 Task: Add an event with the title Second Team Building Workshop: Innovation and Creativity, date ''2023/10/08'', time 9:15 AM to 11:15 AMand add a description: Participants will learn the importance of active listening in effective communication. They will explore techniques for improving listening skills, such as maintaining eye.Select event color  Peacock . Add location for the event as: Addis Ababa, Ethiopia, logged in from the account softage.8@softage.netand send the event invitation to softage.3@softage.net and softage.4@softage.net. Set a reminder for the event Weekly on Sunday
Action: Mouse moved to (43, 92)
Screenshot: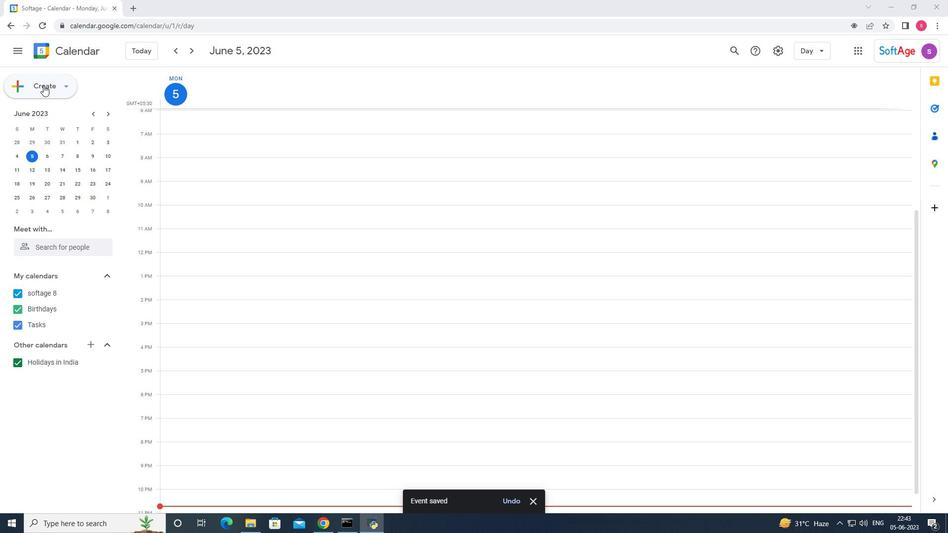 
Action: Mouse pressed left at (43, 92)
Screenshot: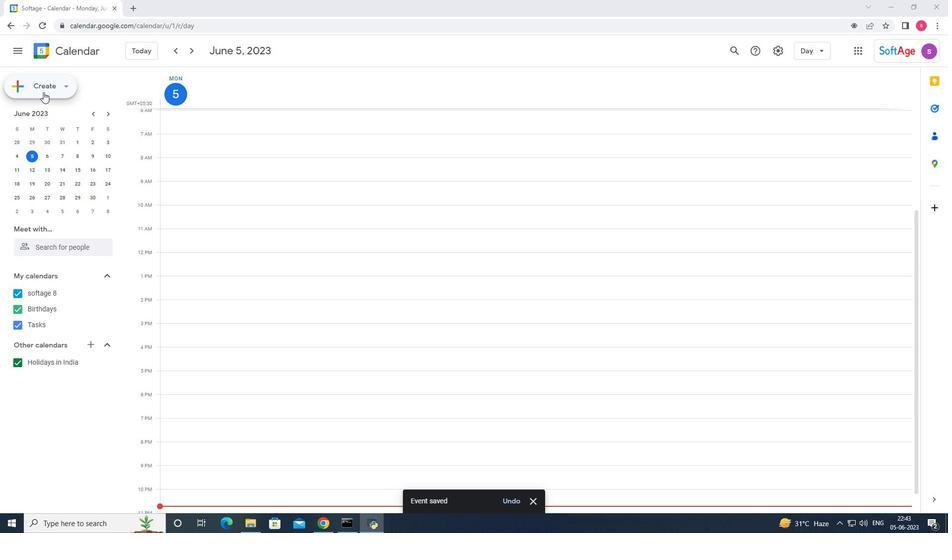 
Action: Mouse moved to (51, 112)
Screenshot: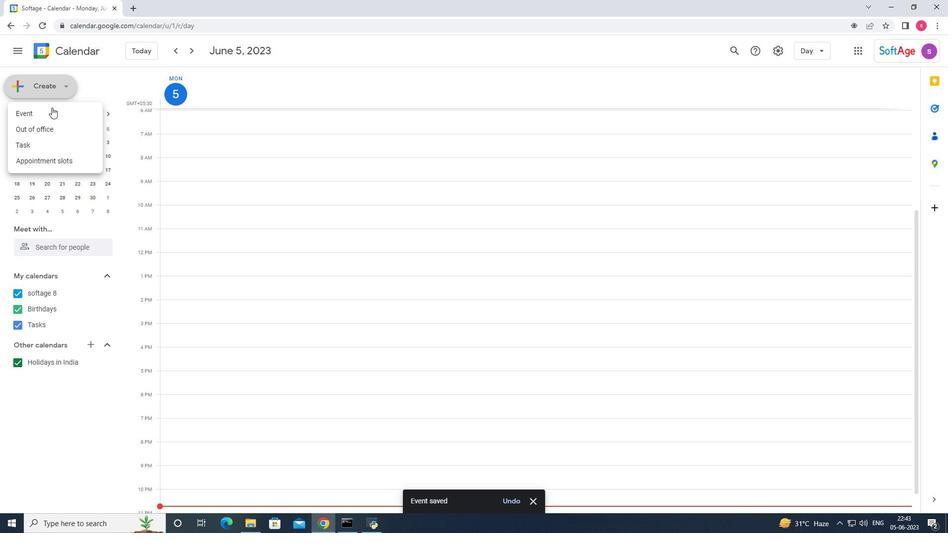 
Action: Mouse pressed left at (51, 112)
Screenshot: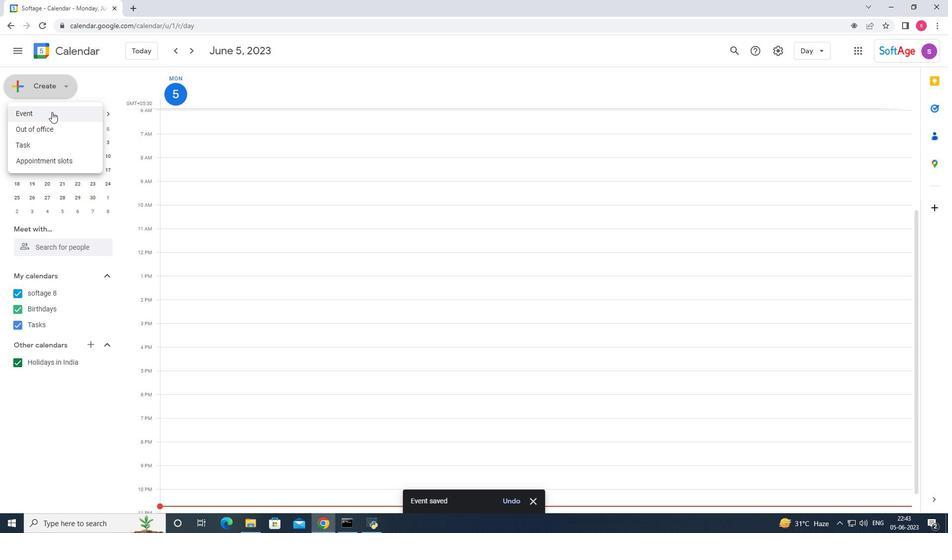
Action: Mouse moved to (542, 477)
Screenshot: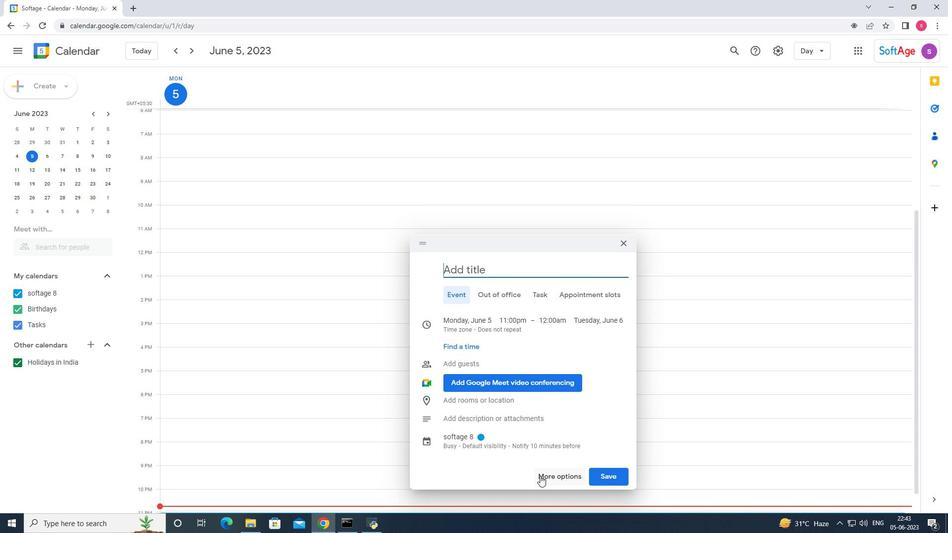 
Action: Mouse pressed left at (542, 477)
Screenshot: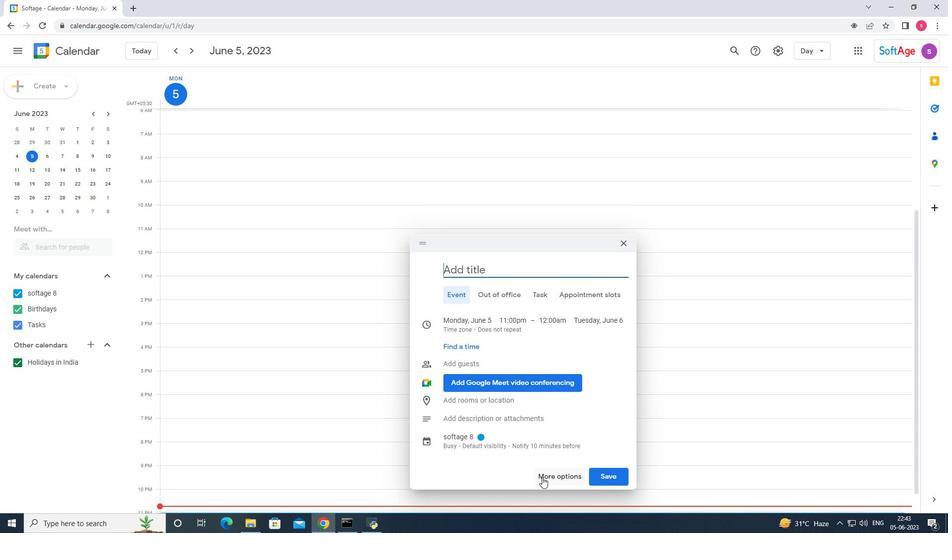 
Action: Mouse moved to (160, 59)
Screenshot: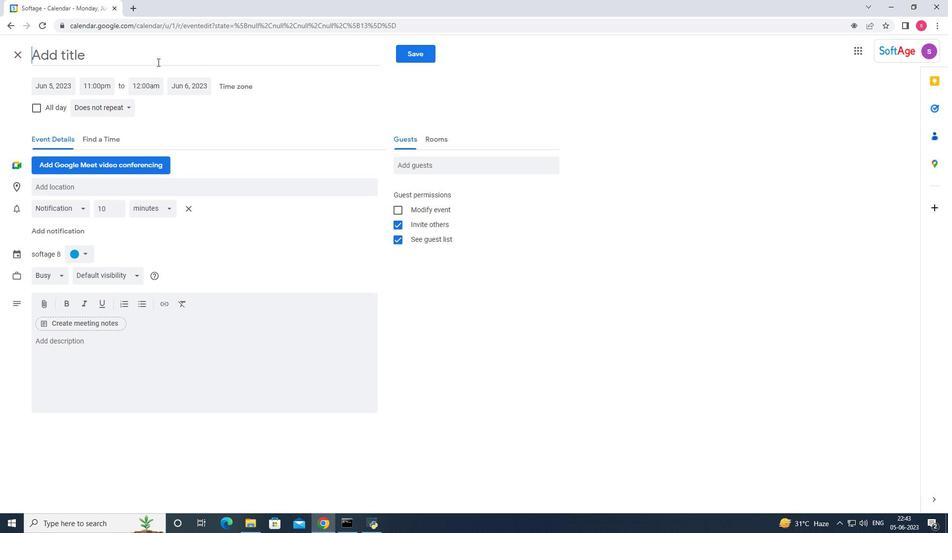 
Action: Mouse pressed left at (160, 59)
Screenshot: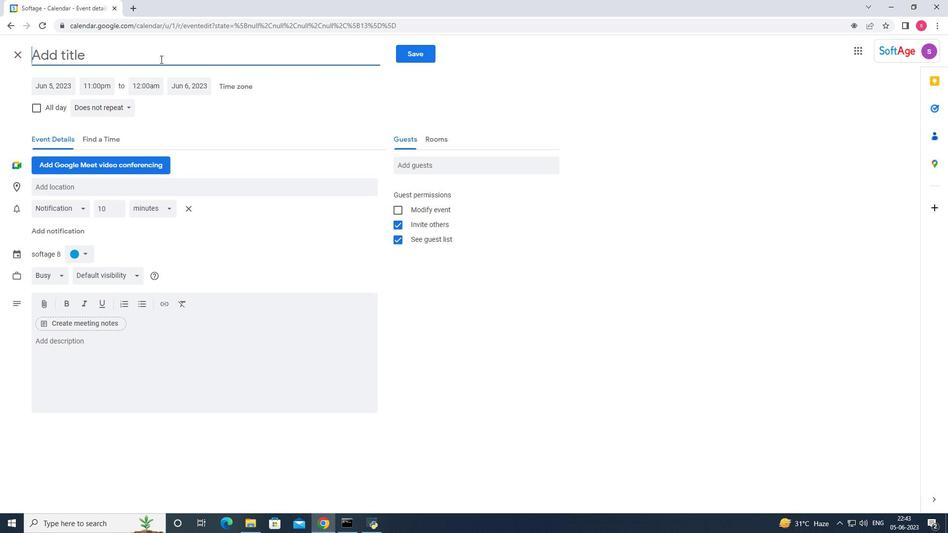 
Action: Key pressed <Key.shift>Second<Key.space><Key.shift>TE<Key.backspace>eam<Key.space><Key.shift>Building<Key.space><Key.shift><Key.shift><Key.shift>Workshop<Key.shift>:<Key.space><Key.shift>Innovation<Key.space>an<Key.space><Key.shift>Creativity<Key.space>
Screenshot: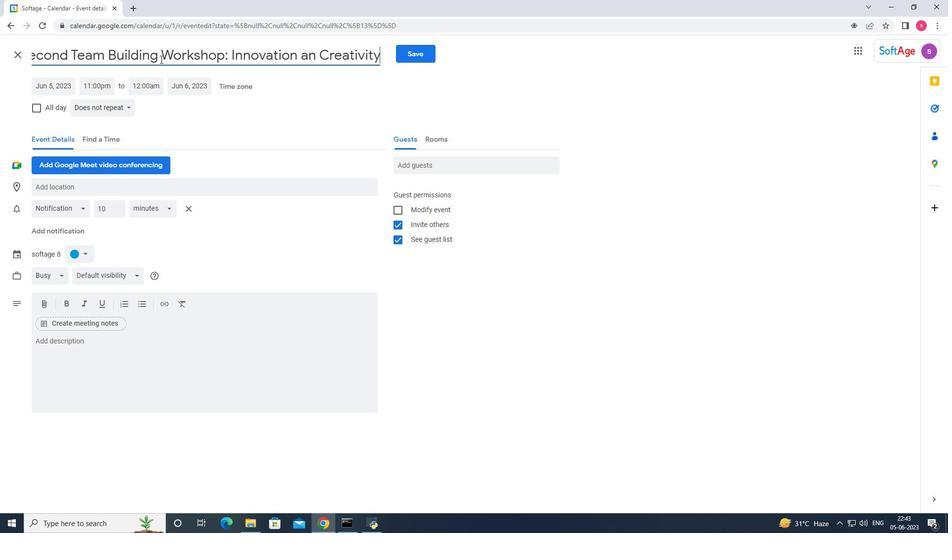 
Action: Mouse moved to (58, 85)
Screenshot: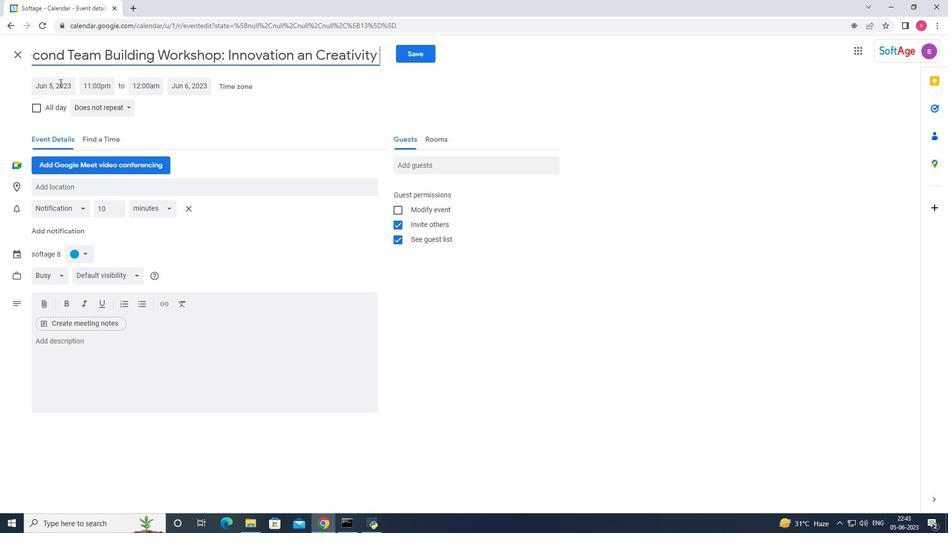 
Action: Mouse pressed left at (58, 85)
Screenshot: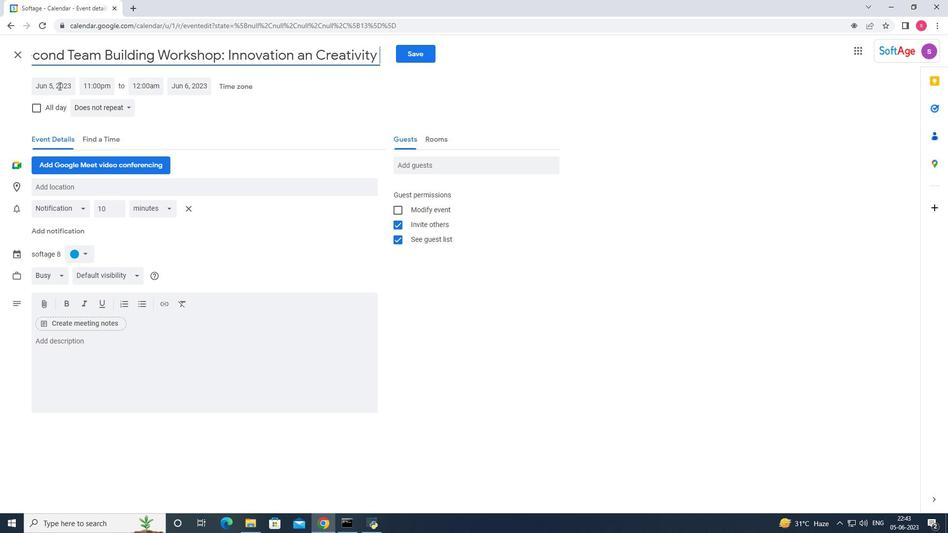 
Action: Mouse moved to (153, 105)
Screenshot: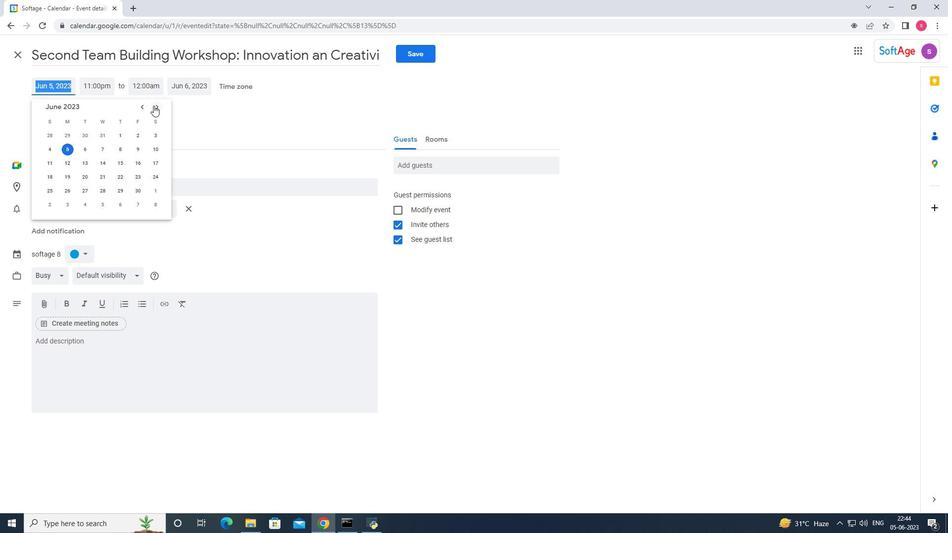
Action: Mouse pressed left at (153, 105)
Screenshot: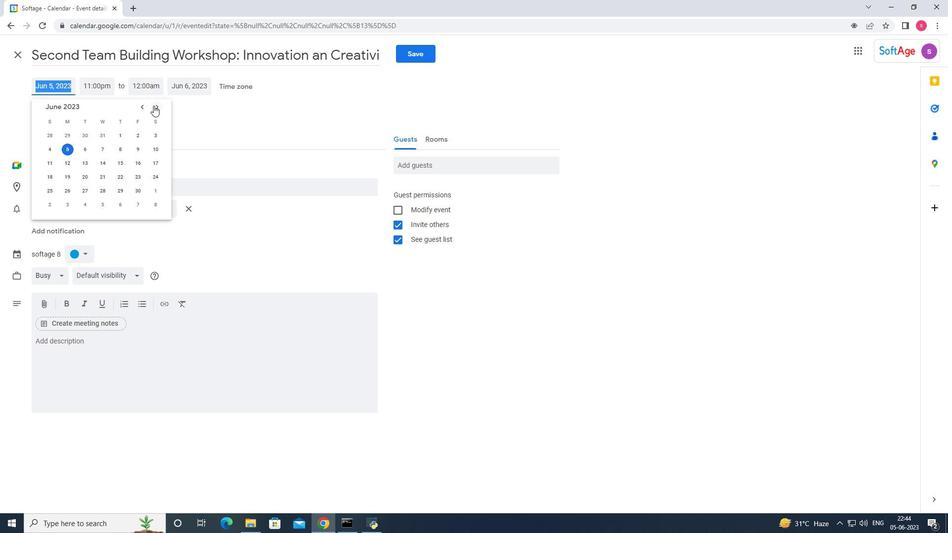 
Action: Mouse pressed left at (153, 105)
Screenshot: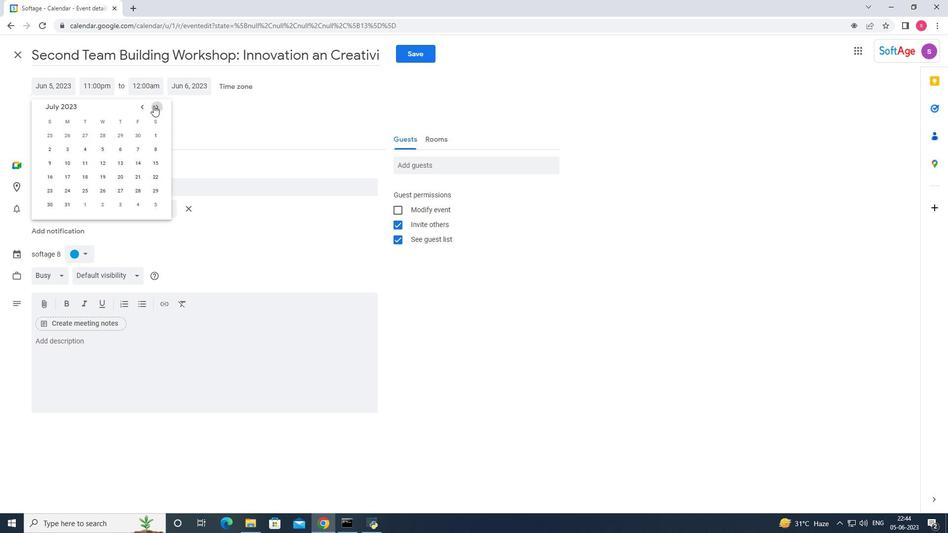 
Action: Mouse pressed left at (153, 105)
Screenshot: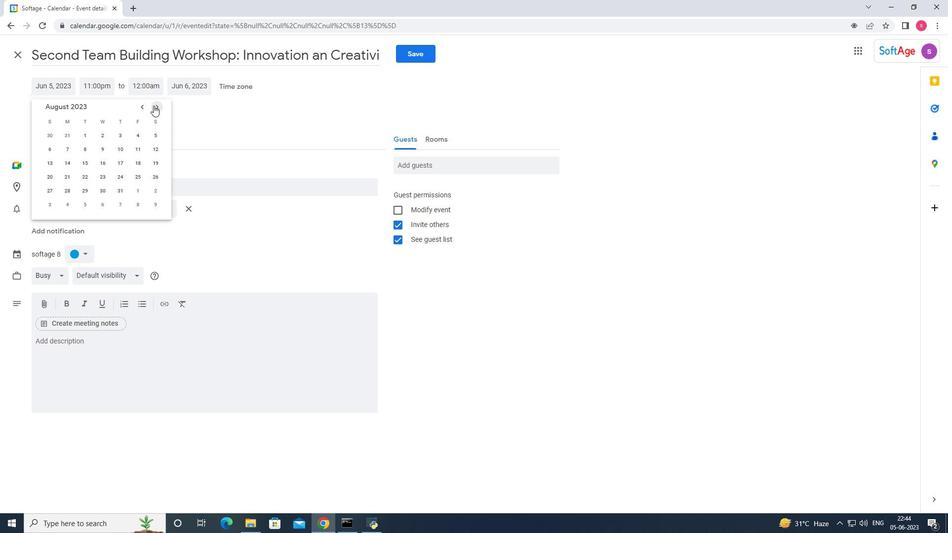 
Action: Mouse pressed left at (153, 105)
Screenshot: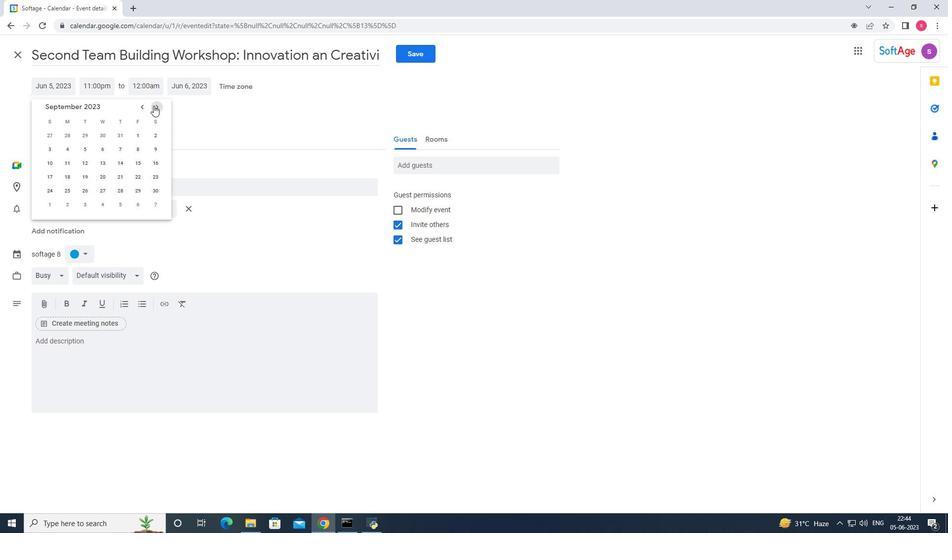 
Action: Mouse moved to (51, 152)
Screenshot: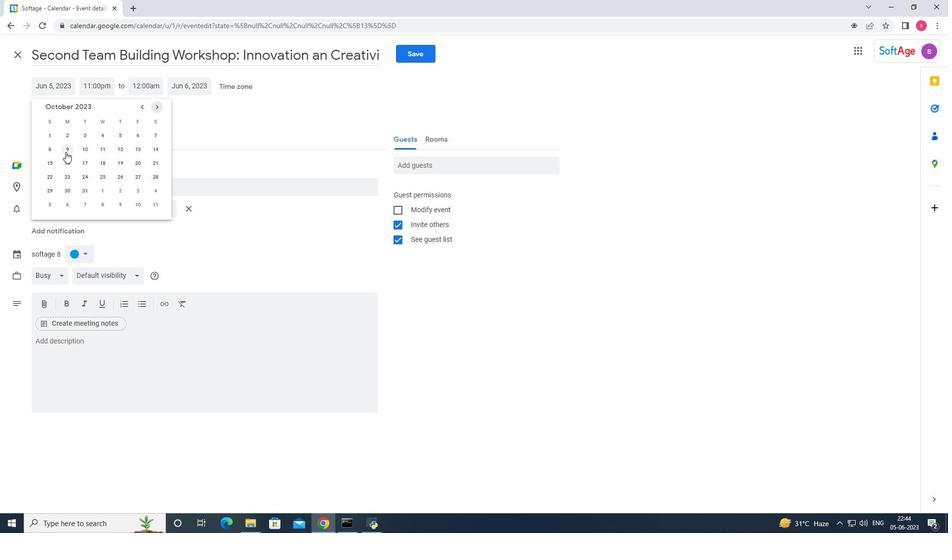 
Action: Mouse pressed left at (51, 152)
Screenshot: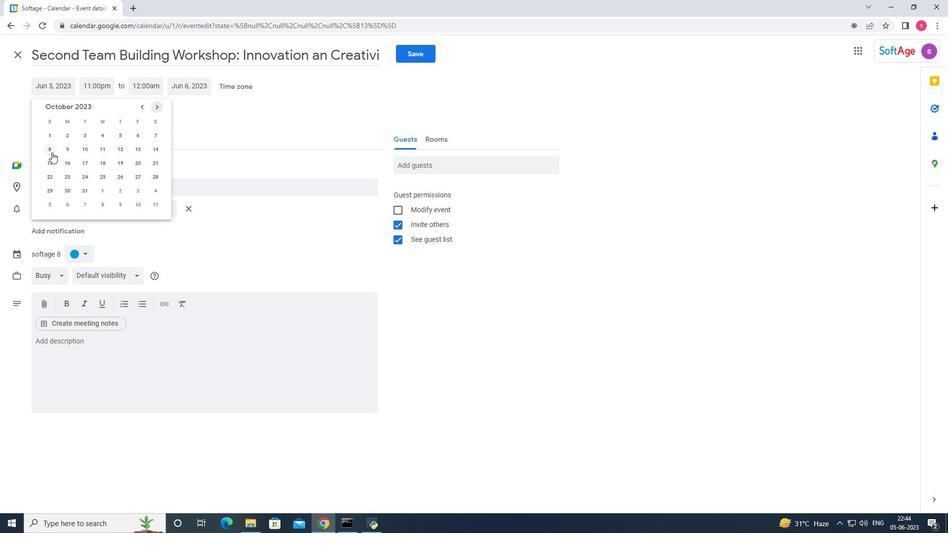 
Action: Mouse moved to (107, 88)
Screenshot: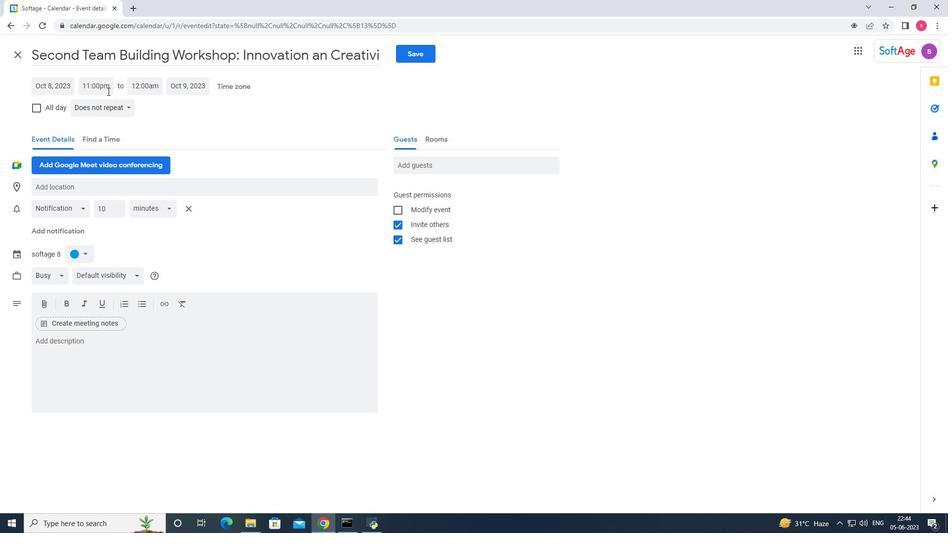 
Action: Mouse pressed left at (107, 88)
Screenshot: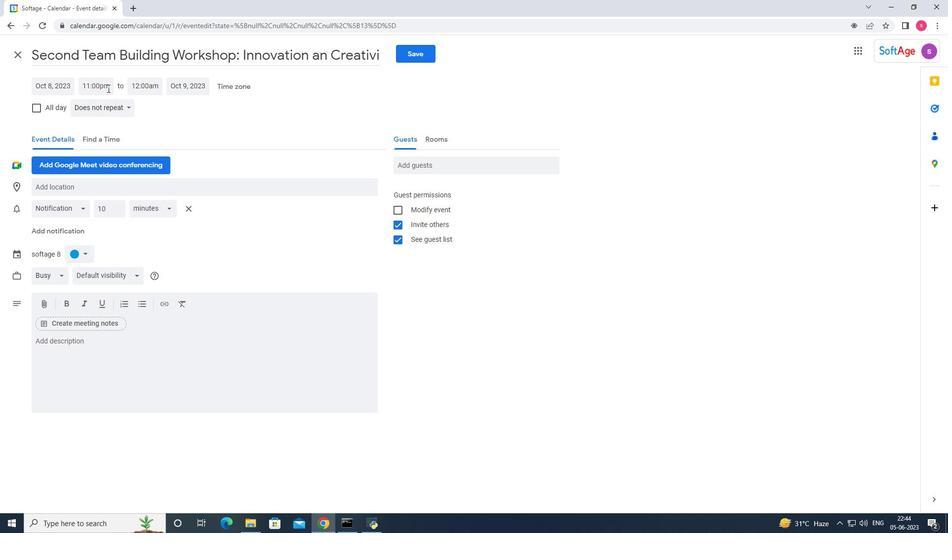 
Action: Mouse moved to (114, 131)
Screenshot: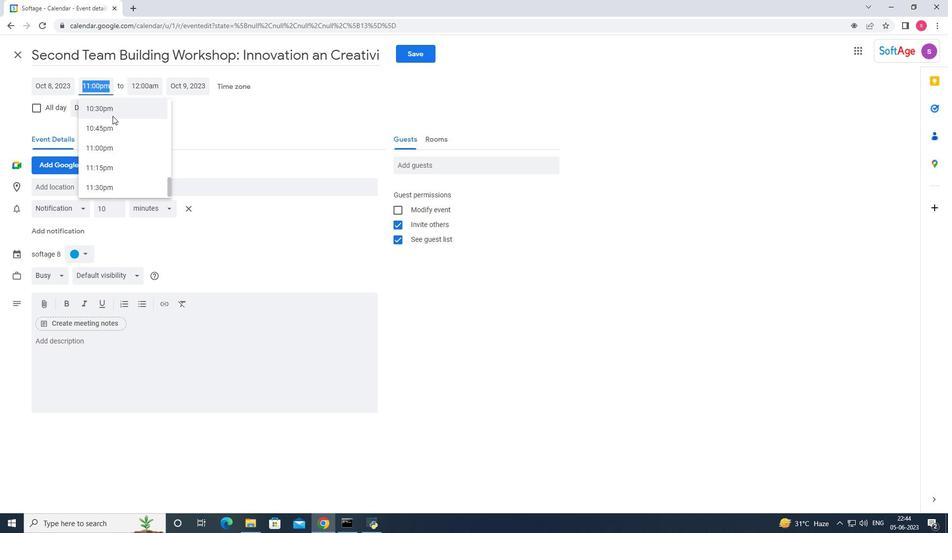 
Action: Mouse scrolled (114, 131) with delta (0, 0)
Screenshot: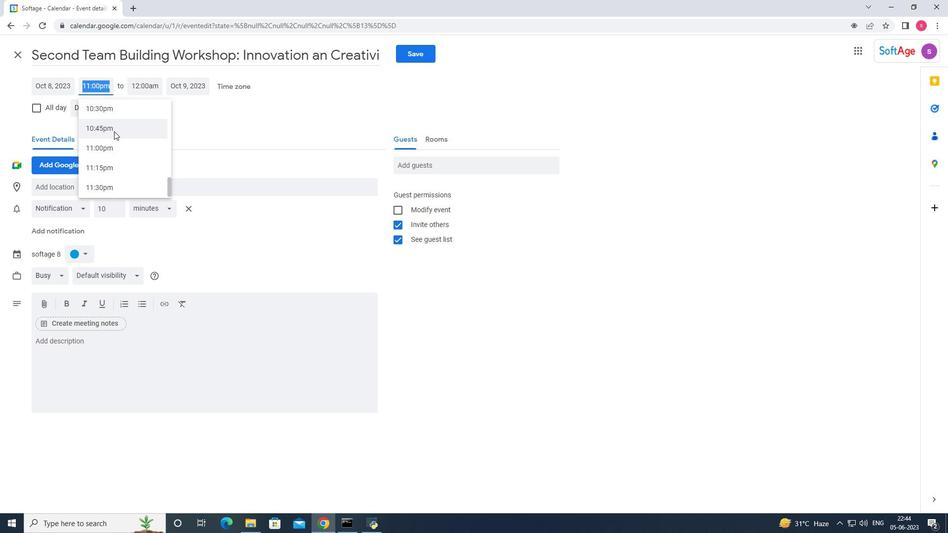 
Action: Mouse scrolled (114, 131) with delta (0, 0)
Screenshot: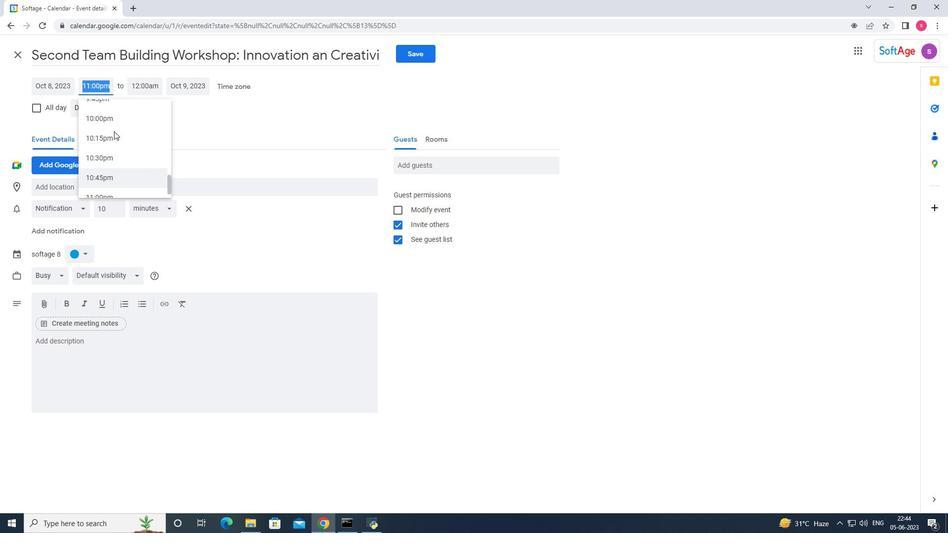 
Action: Mouse scrolled (114, 131) with delta (0, 0)
Screenshot: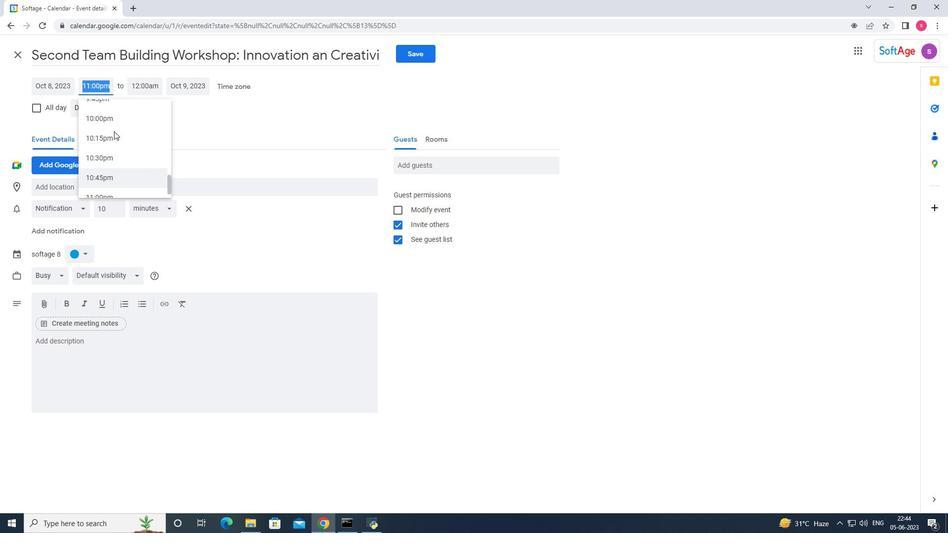 
Action: Mouse scrolled (114, 131) with delta (0, 0)
Screenshot: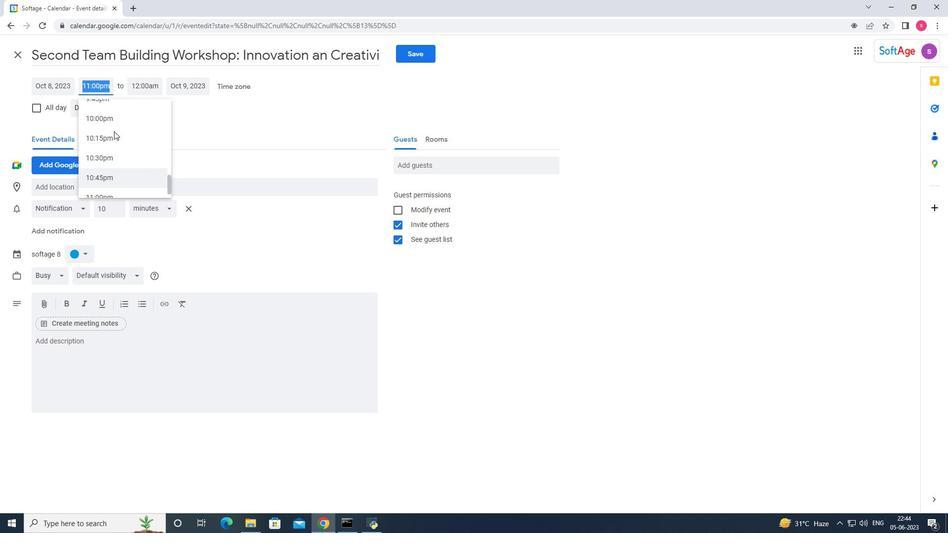 
Action: Mouse scrolled (114, 131) with delta (0, 0)
Screenshot: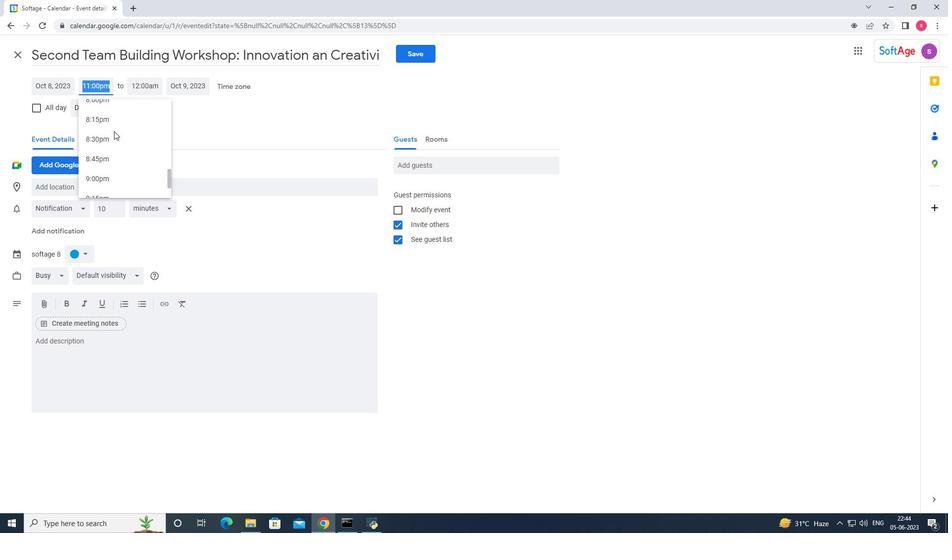 
Action: Mouse scrolled (114, 131) with delta (0, 0)
Screenshot: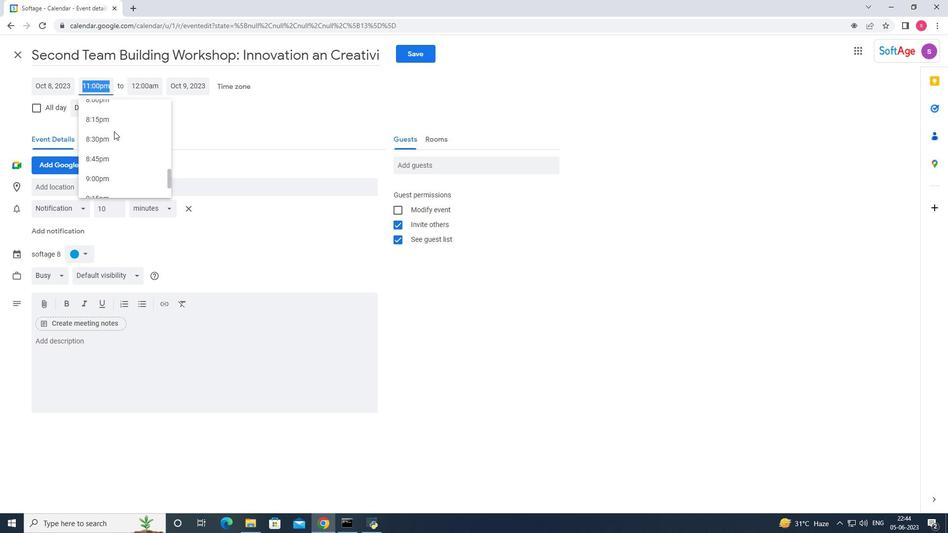 
Action: Mouse scrolled (114, 131) with delta (0, 0)
Screenshot: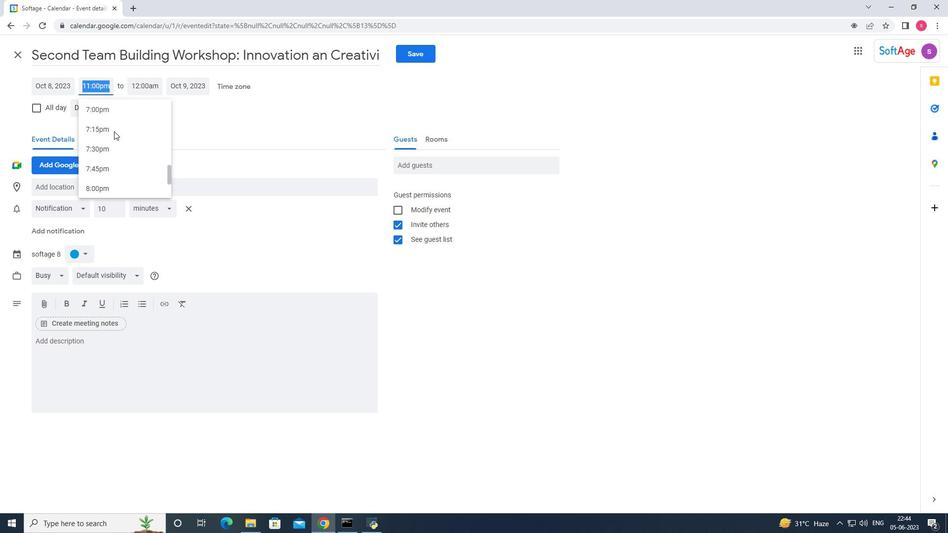 
Action: Mouse scrolled (114, 131) with delta (0, 0)
Screenshot: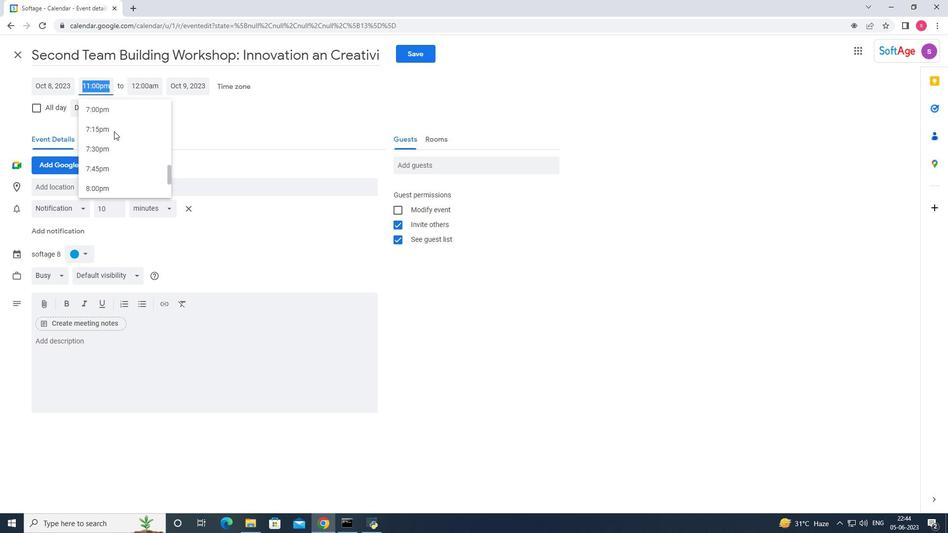 
Action: Mouse scrolled (114, 131) with delta (0, 0)
Screenshot: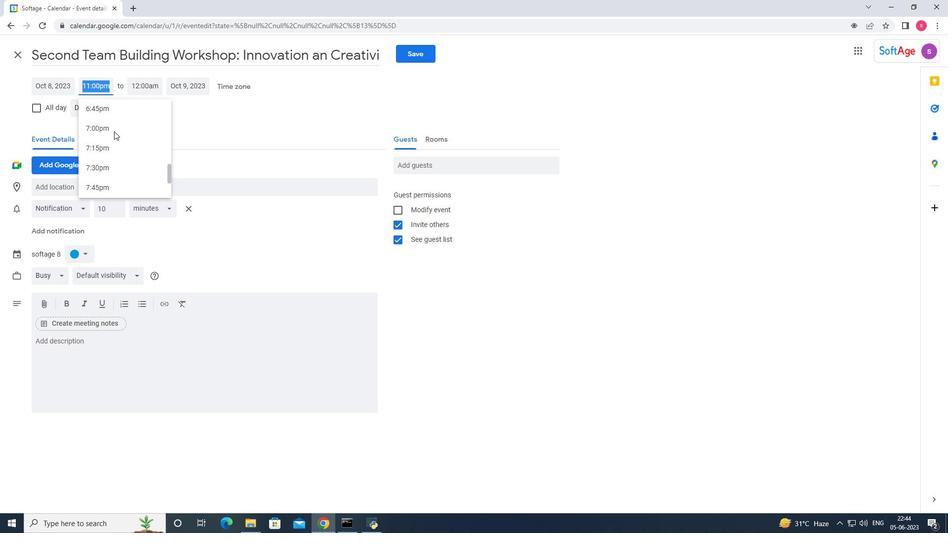 
Action: Mouse scrolled (114, 131) with delta (0, 0)
Screenshot: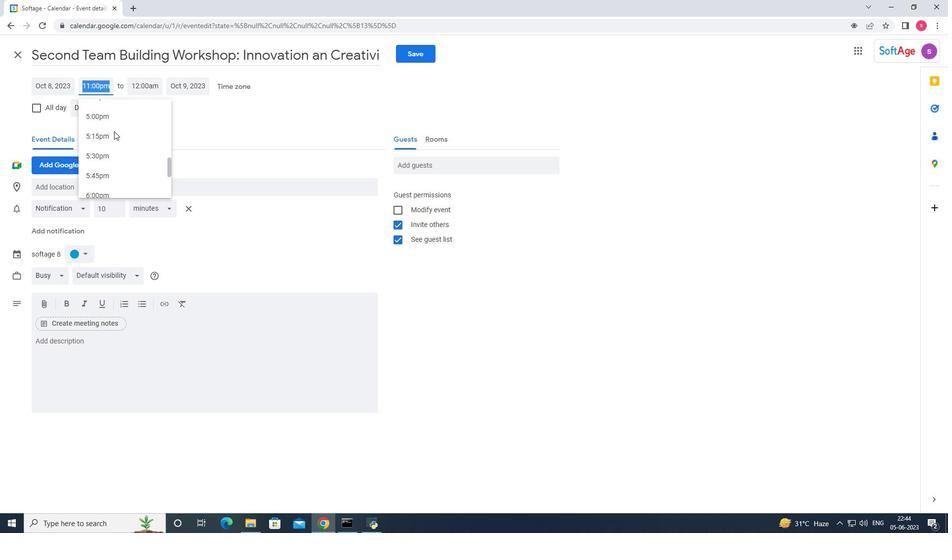 
Action: Mouse scrolled (114, 131) with delta (0, 0)
Screenshot: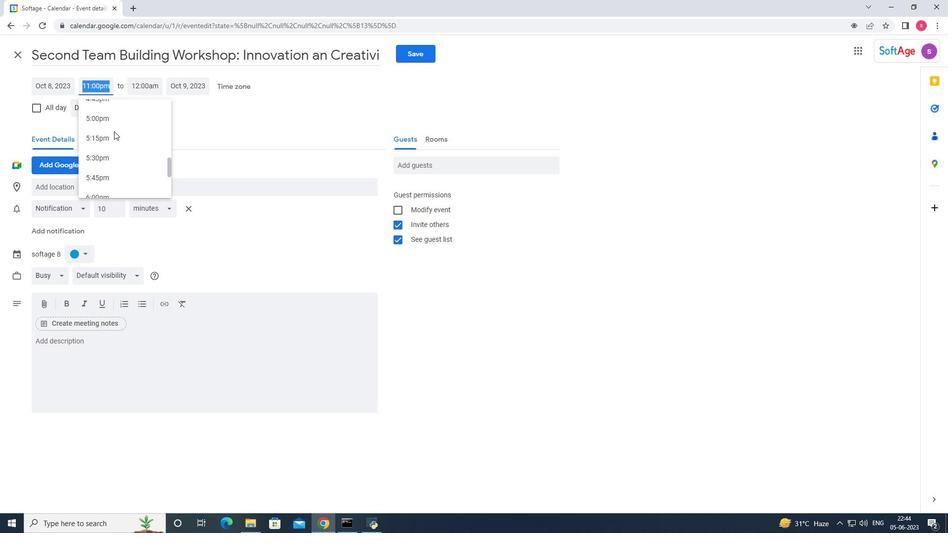 
Action: Mouse scrolled (114, 131) with delta (0, 0)
Screenshot: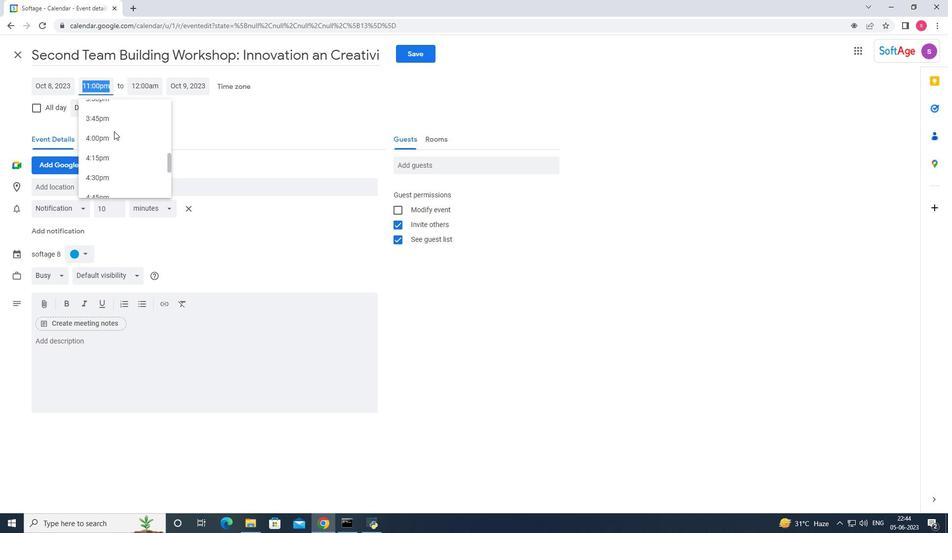 
Action: Mouse scrolled (114, 131) with delta (0, 0)
Screenshot: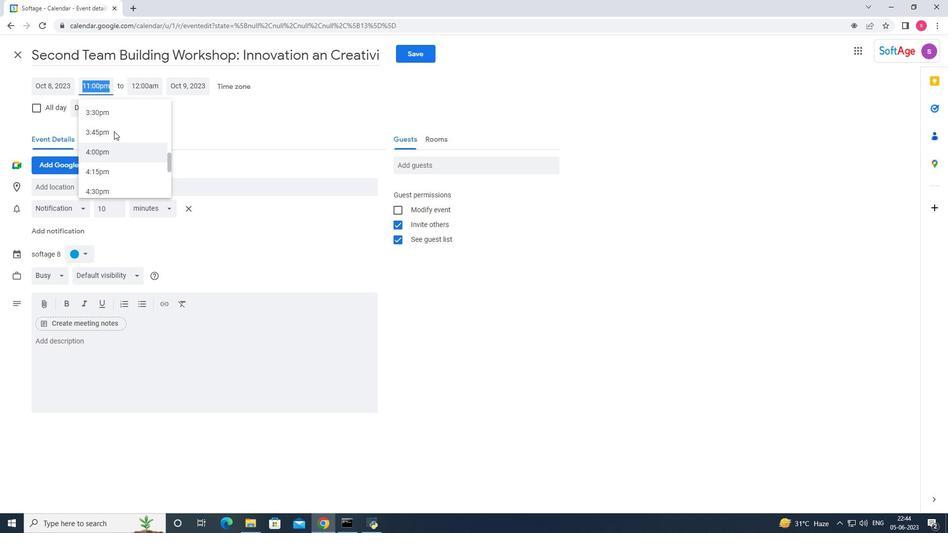 
Action: Mouse scrolled (114, 131) with delta (0, 0)
Screenshot: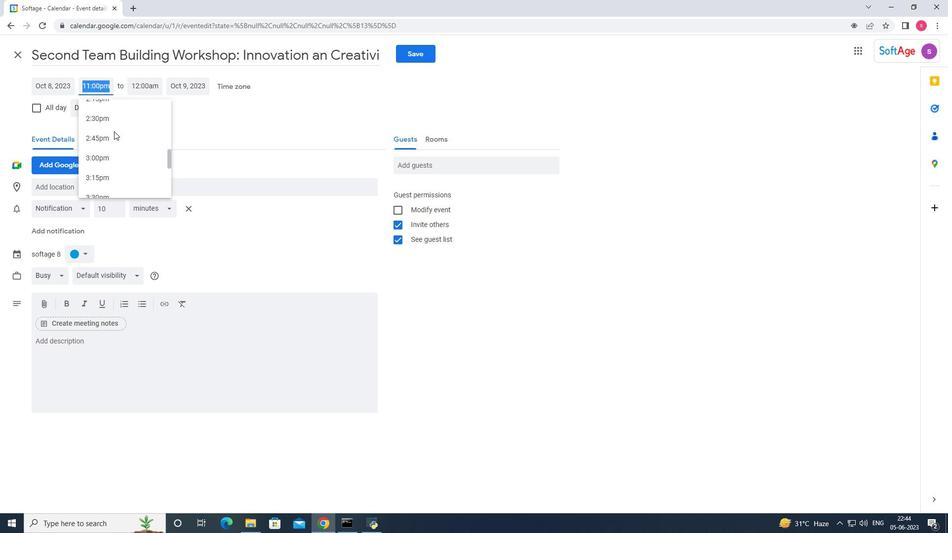 
Action: Mouse scrolled (114, 131) with delta (0, 0)
Screenshot: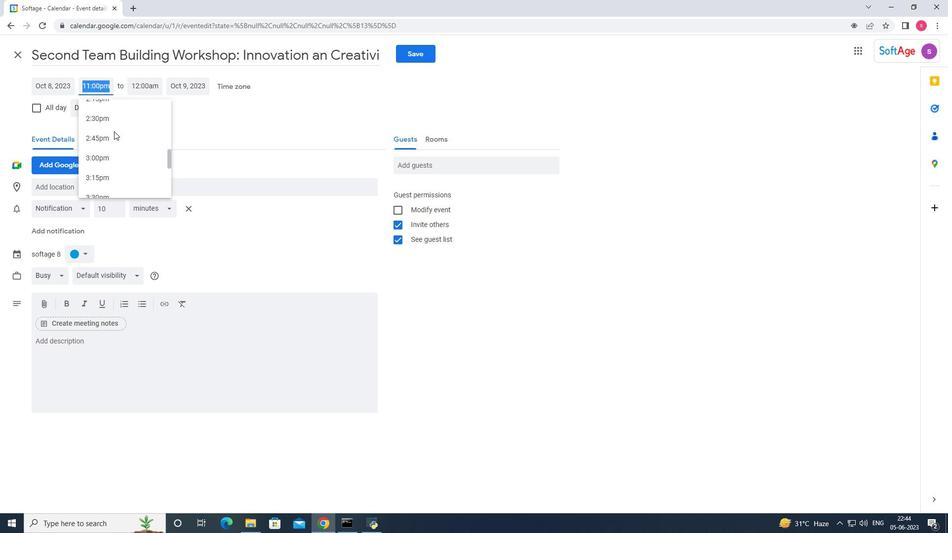 
Action: Mouse scrolled (114, 131) with delta (0, 0)
Screenshot: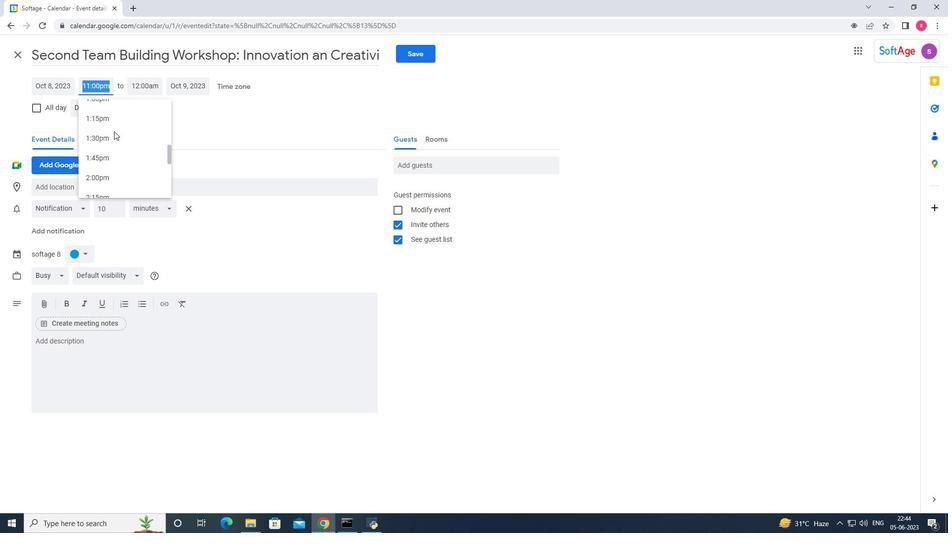 
Action: Mouse scrolled (114, 131) with delta (0, 0)
Screenshot: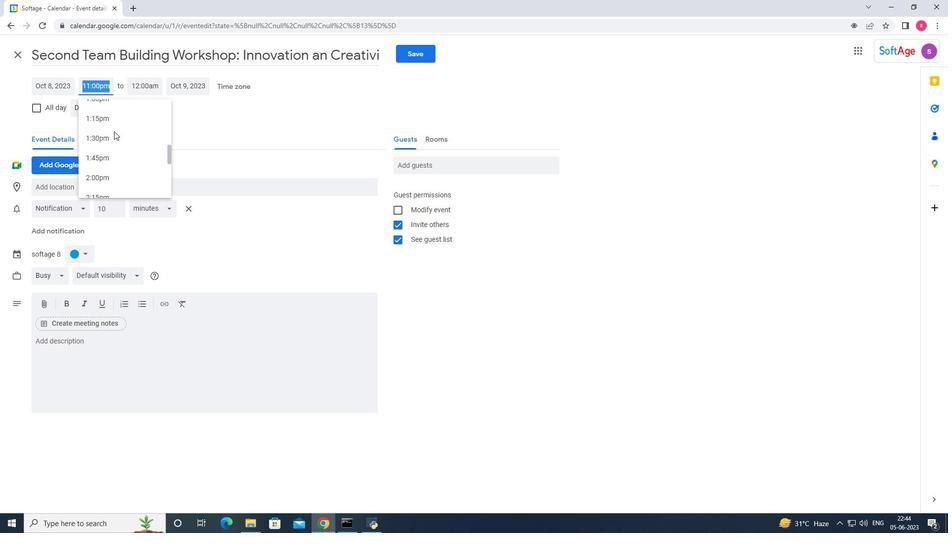 
Action: Mouse scrolled (114, 131) with delta (0, 0)
Screenshot: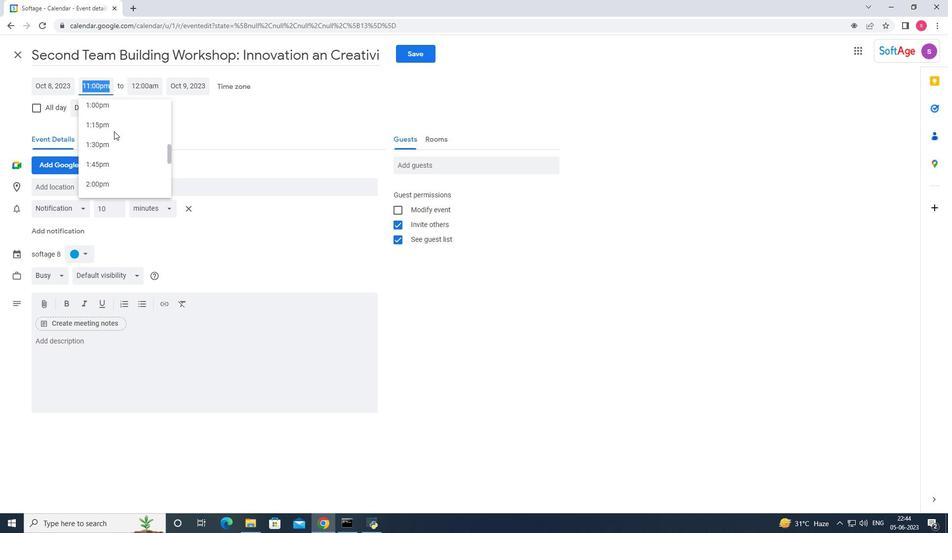 
Action: Mouse scrolled (114, 131) with delta (0, 0)
Screenshot: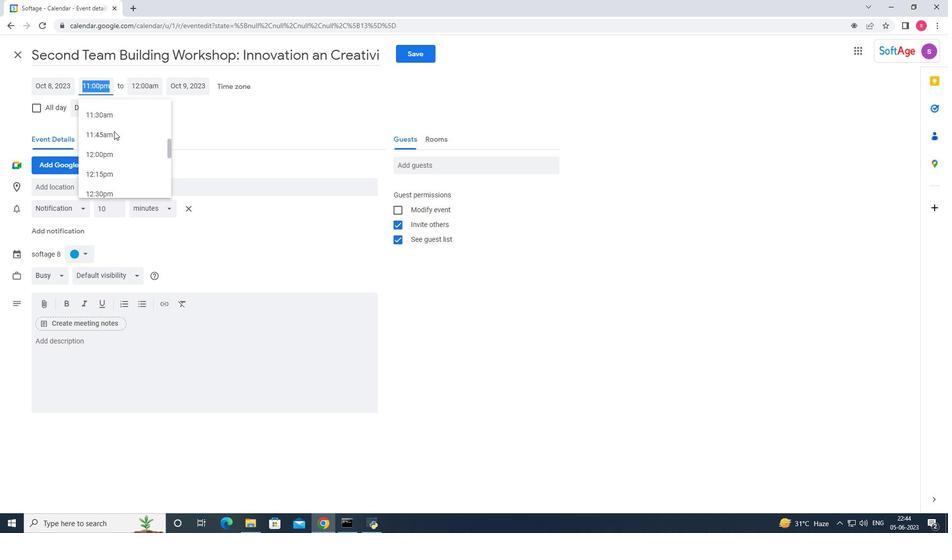 
Action: Mouse scrolled (114, 131) with delta (0, 0)
Screenshot: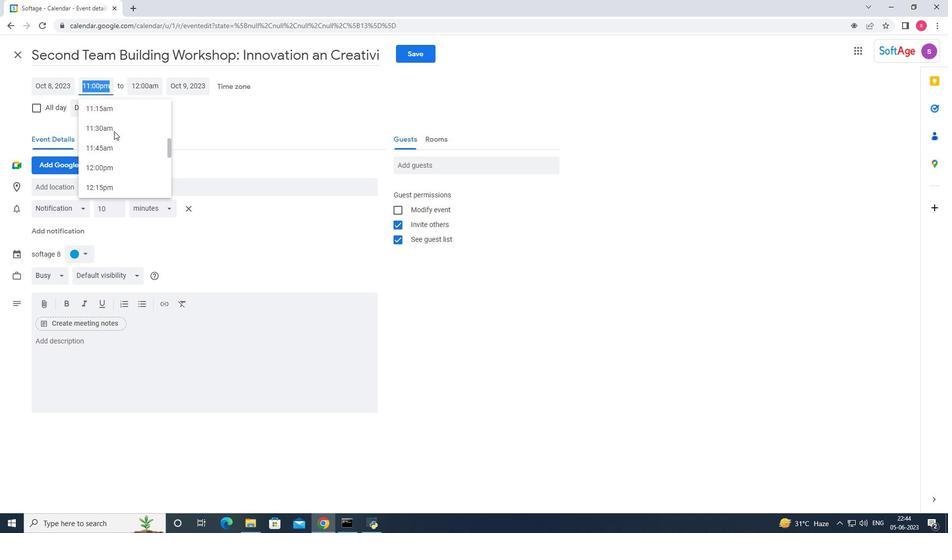 
Action: Mouse scrolled (114, 131) with delta (0, 0)
Screenshot: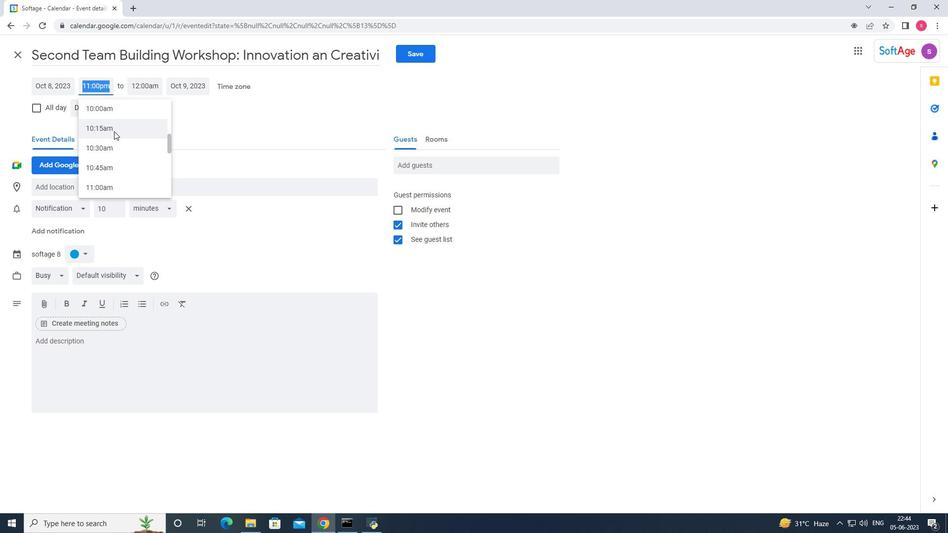 
Action: Mouse scrolled (114, 131) with delta (0, 0)
Screenshot: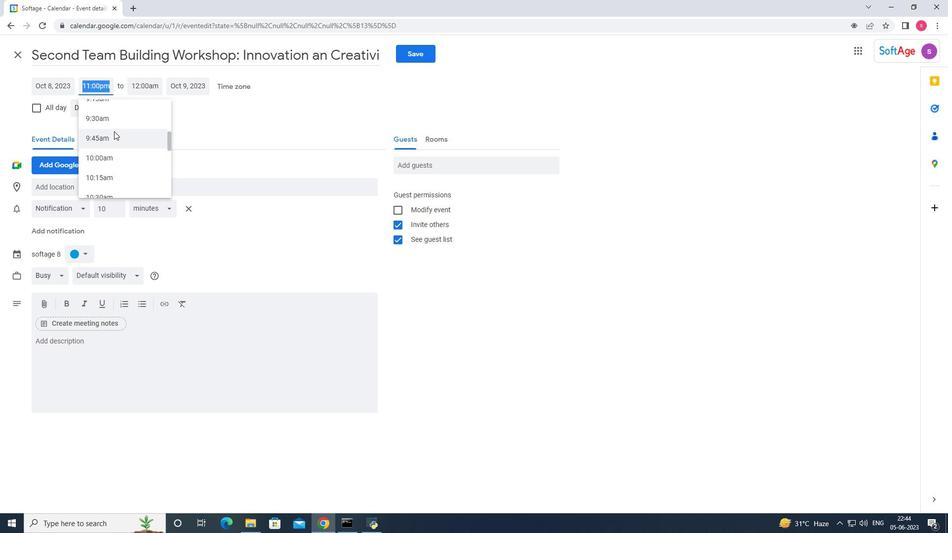 
Action: Mouse moved to (112, 150)
Screenshot: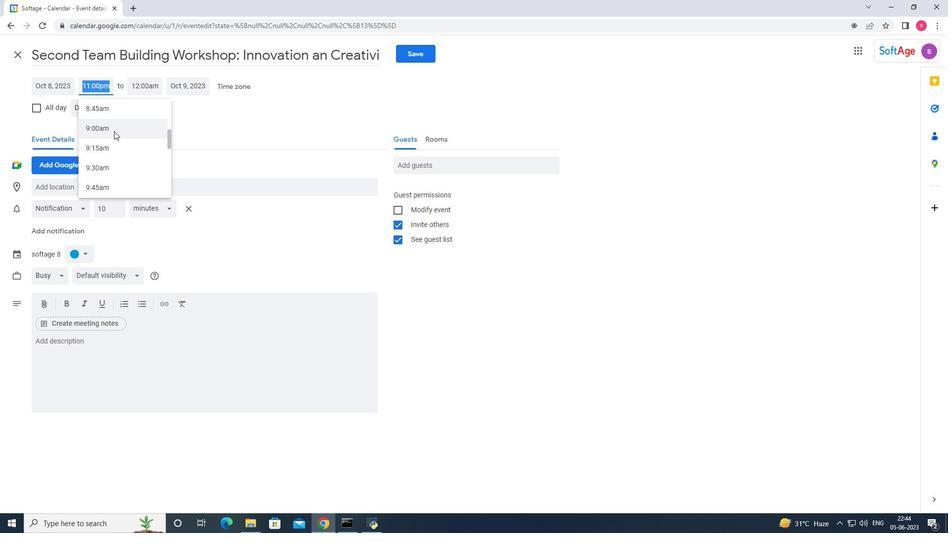 
Action: Mouse pressed left at (112, 150)
Screenshot: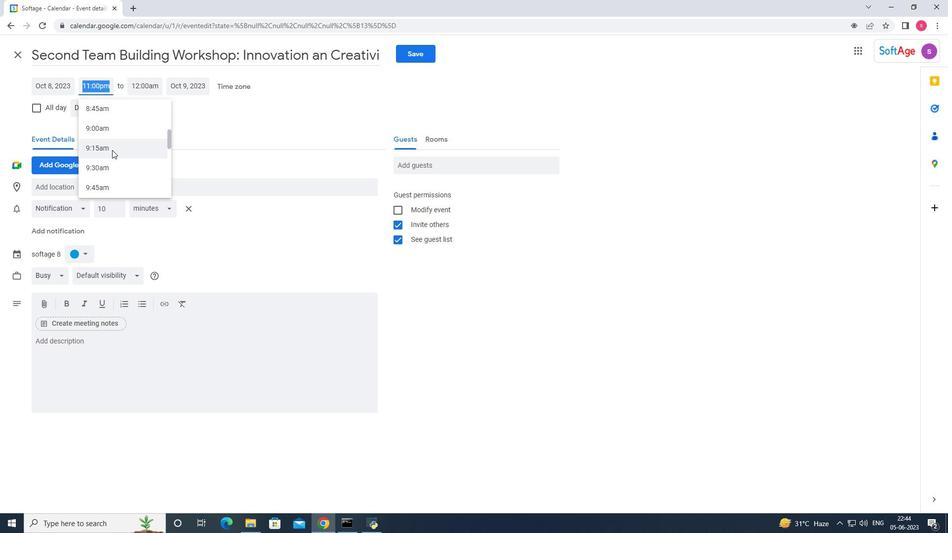 
Action: Mouse moved to (144, 83)
Screenshot: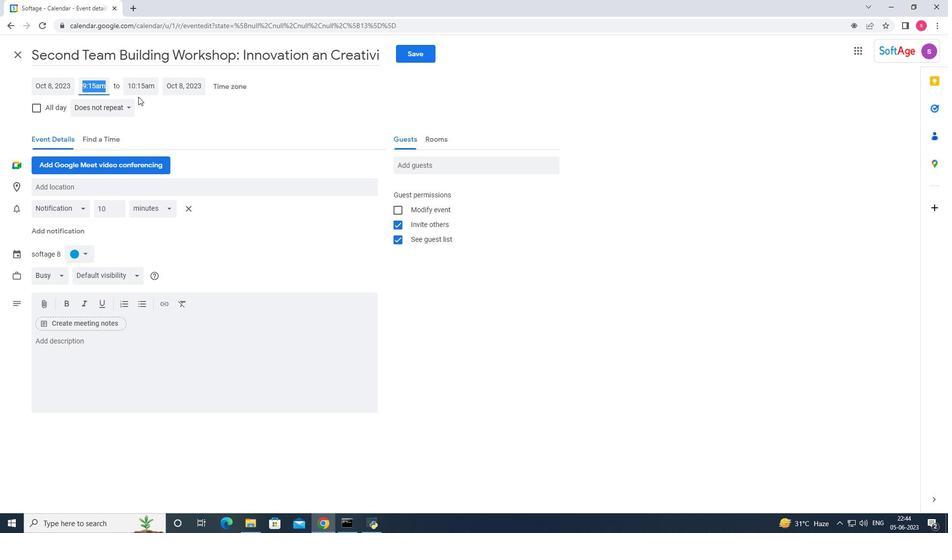 
Action: Mouse pressed left at (144, 83)
Screenshot: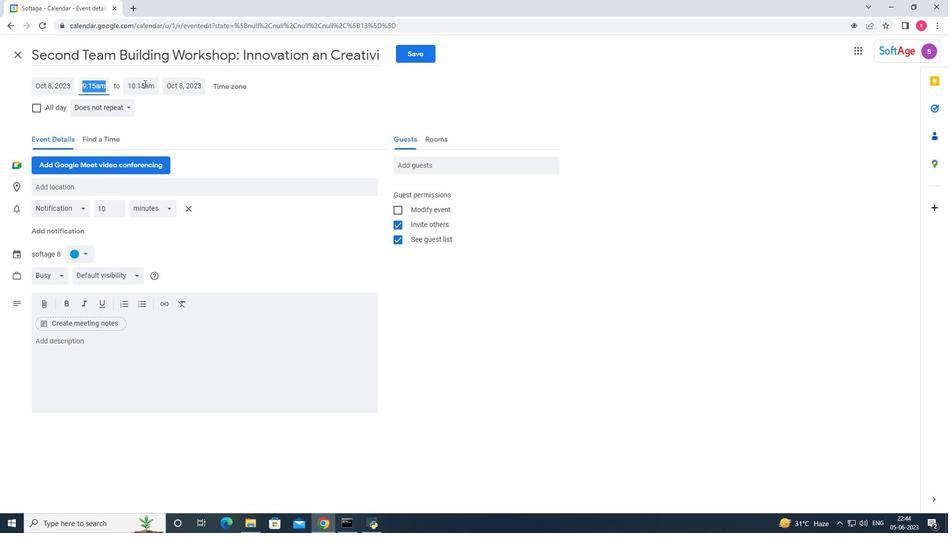 
Action: Mouse moved to (147, 187)
Screenshot: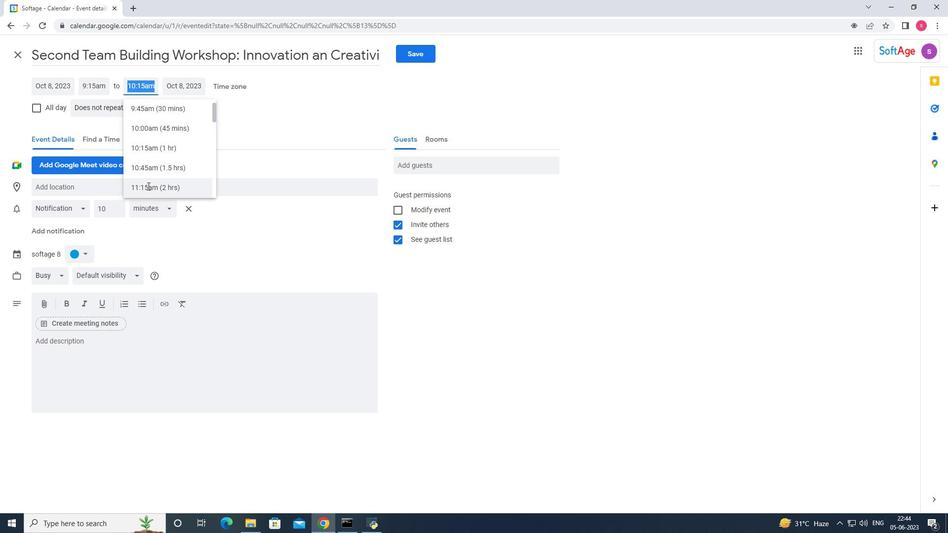 
Action: Mouse pressed left at (147, 187)
Screenshot: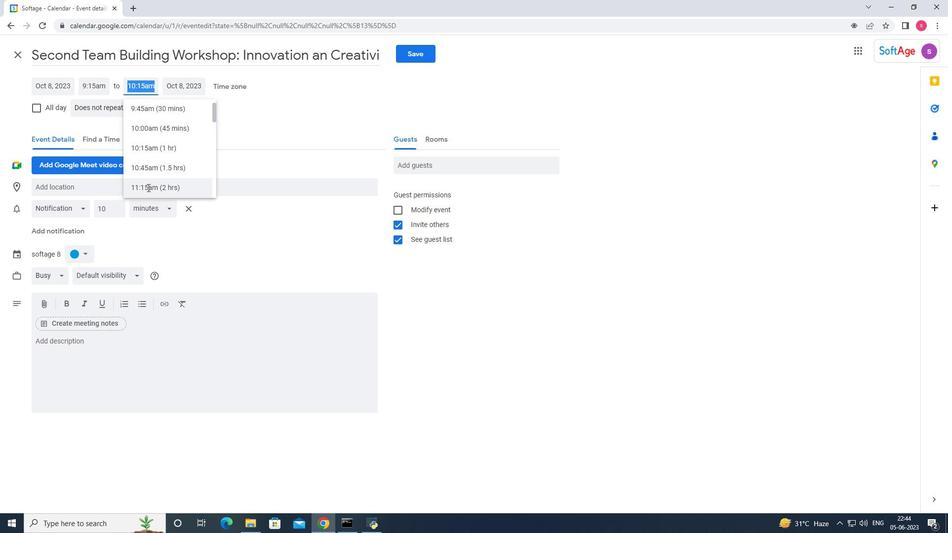 
Action: Mouse moved to (98, 105)
Screenshot: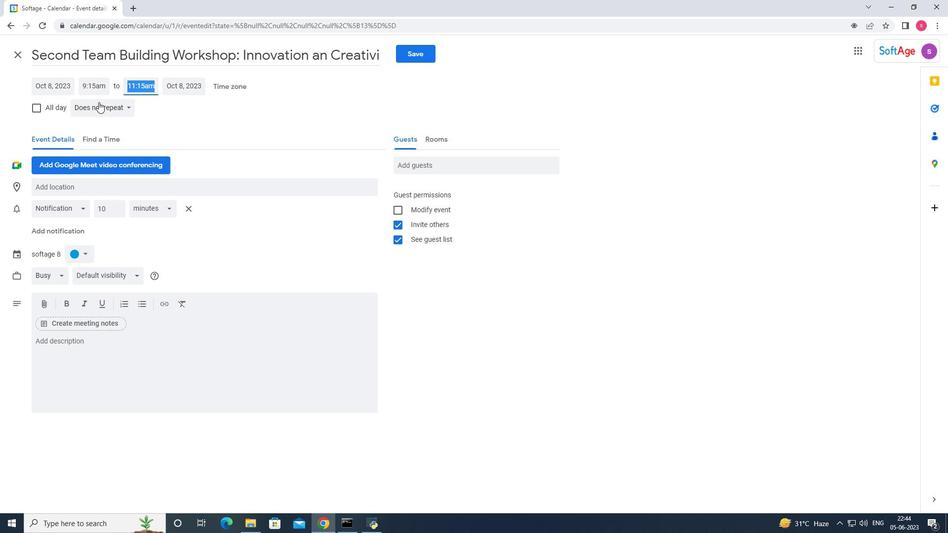 
Action: Mouse pressed left at (98, 105)
Screenshot: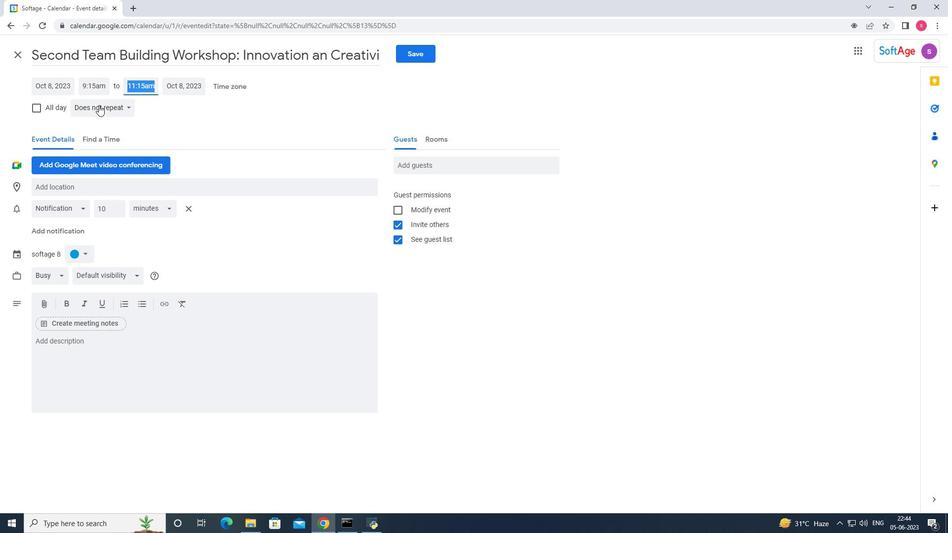 
Action: Mouse moved to (103, 140)
Screenshot: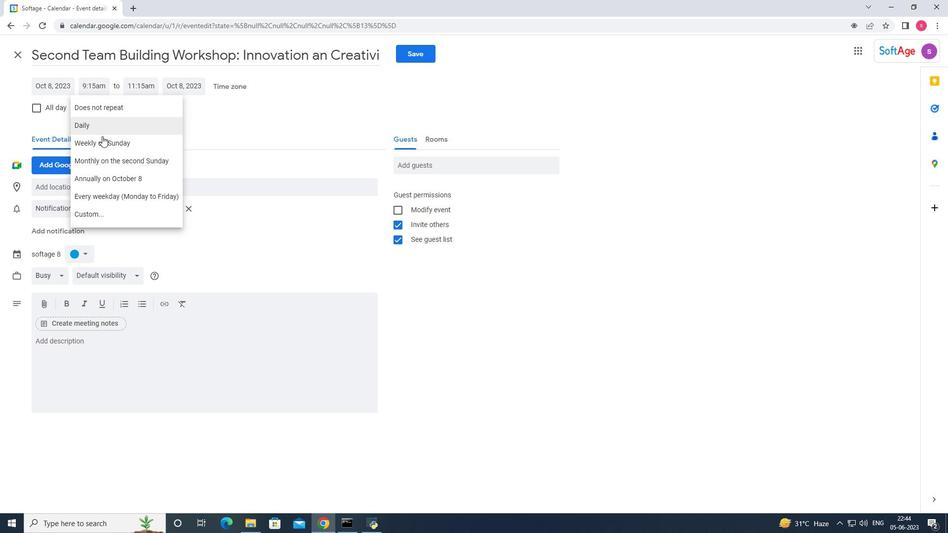 
Action: Mouse pressed left at (103, 140)
Screenshot: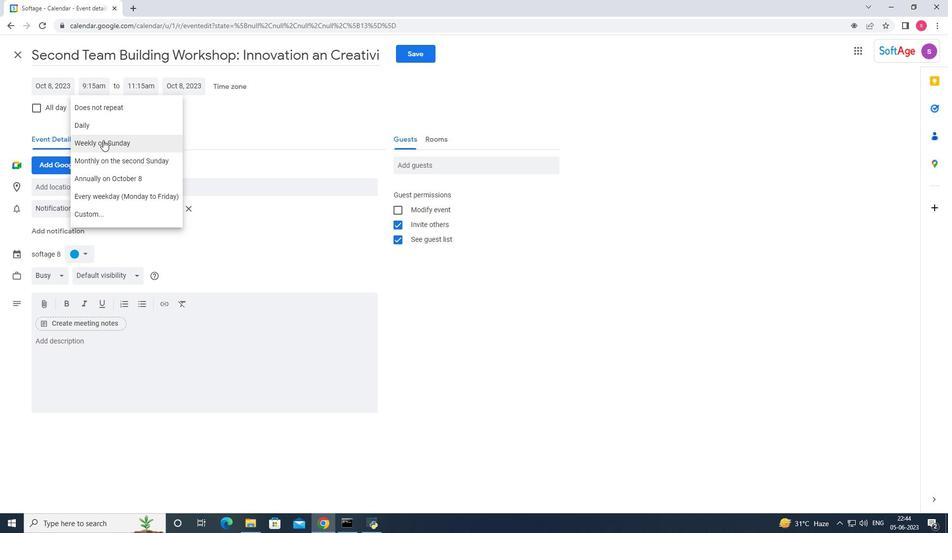 
Action: Mouse moved to (85, 188)
Screenshot: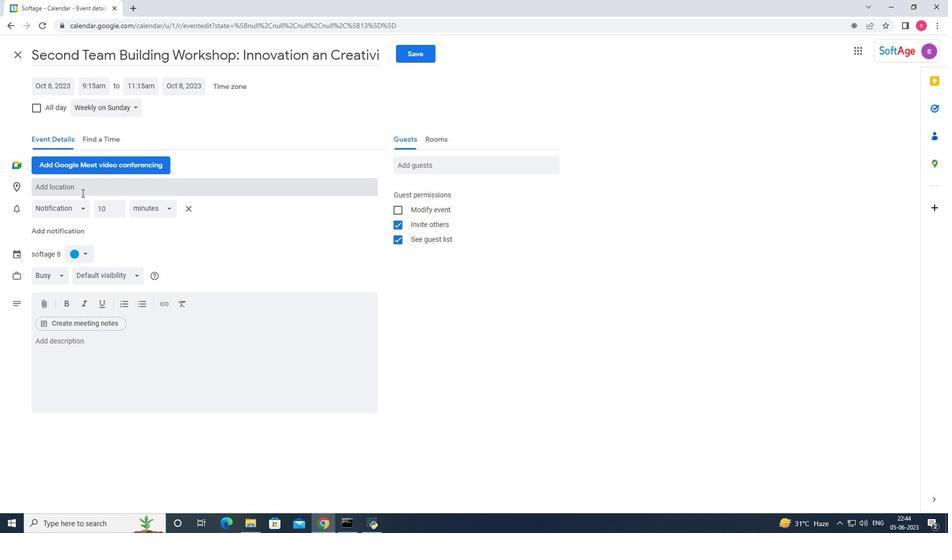 
Action: Mouse pressed left at (85, 188)
Screenshot: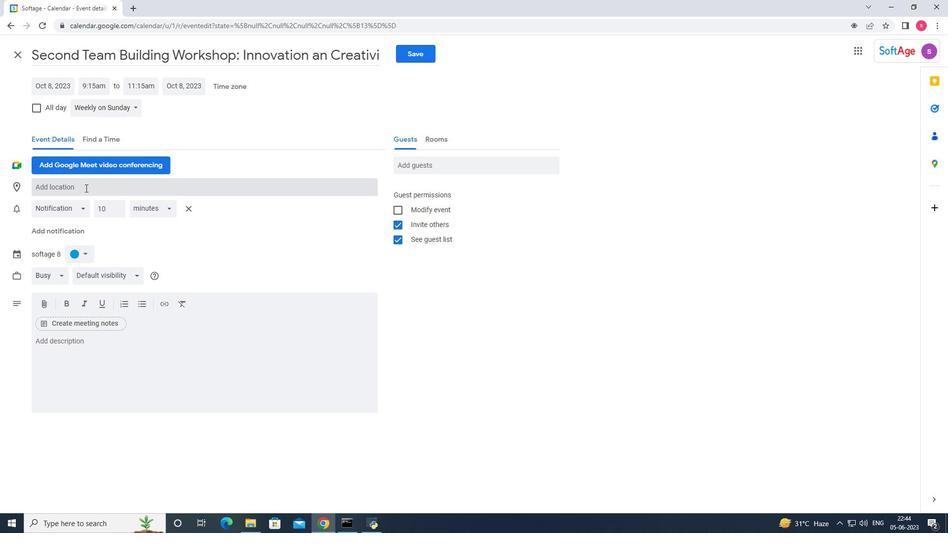
Action: Key pressed <Key.shift>Addis<Key.space><Key.shift>Ababa,<Key.space><Key.shift>Ethiopia
Screenshot: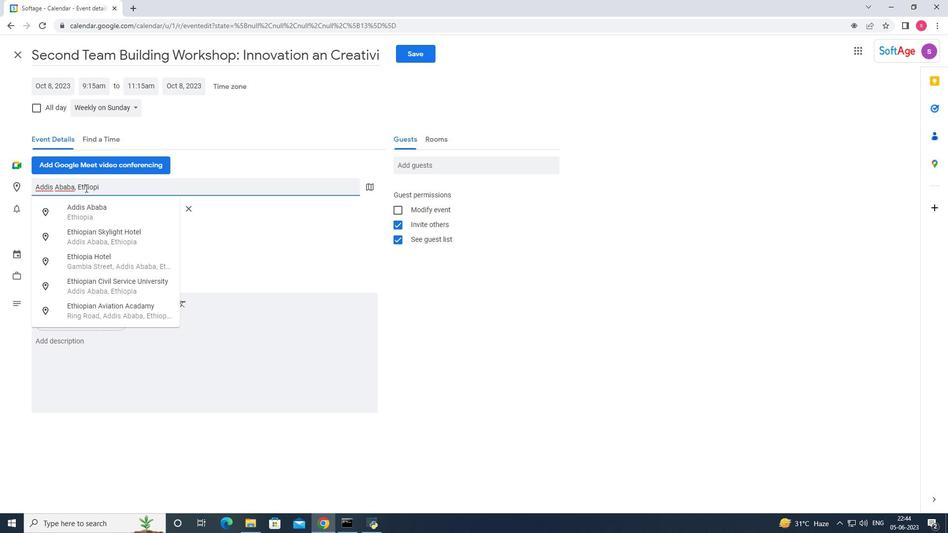 
Action: Mouse moved to (64, 191)
Screenshot: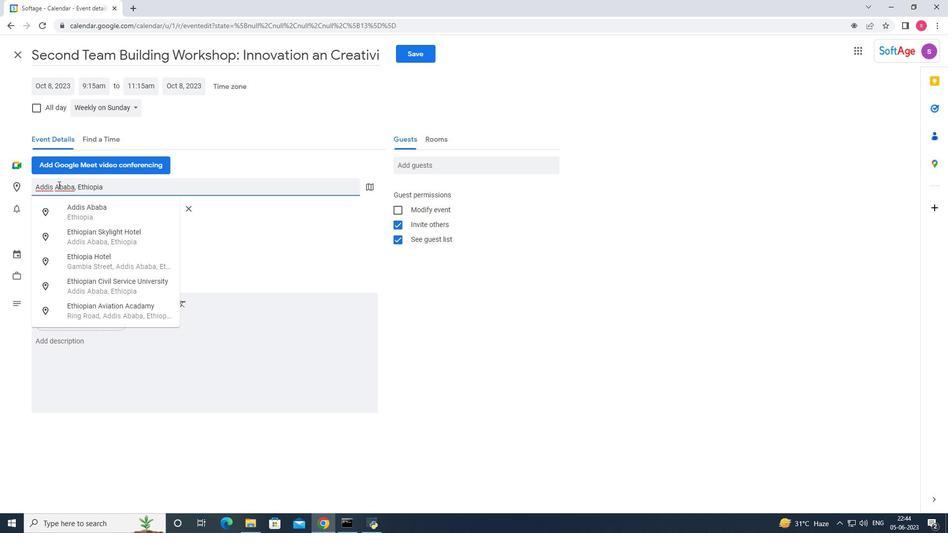 
Action: Mouse pressed right at (64, 191)
Screenshot: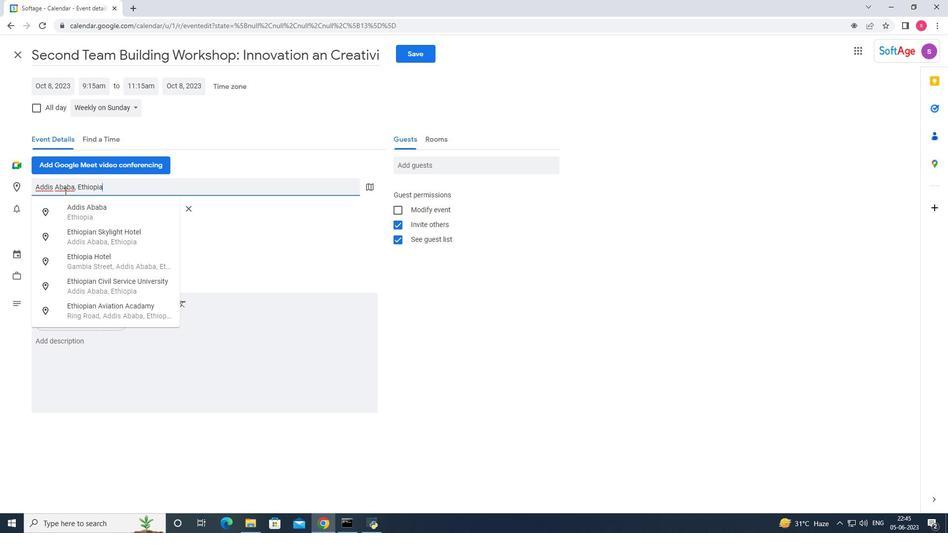 
Action: Mouse moved to (43, 185)
Screenshot: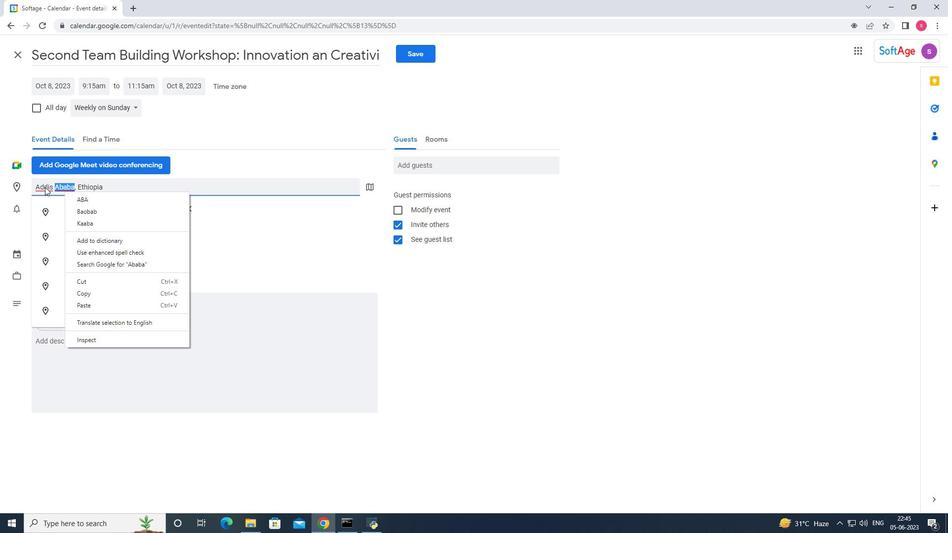 
Action: Mouse pressed right at (43, 185)
Screenshot: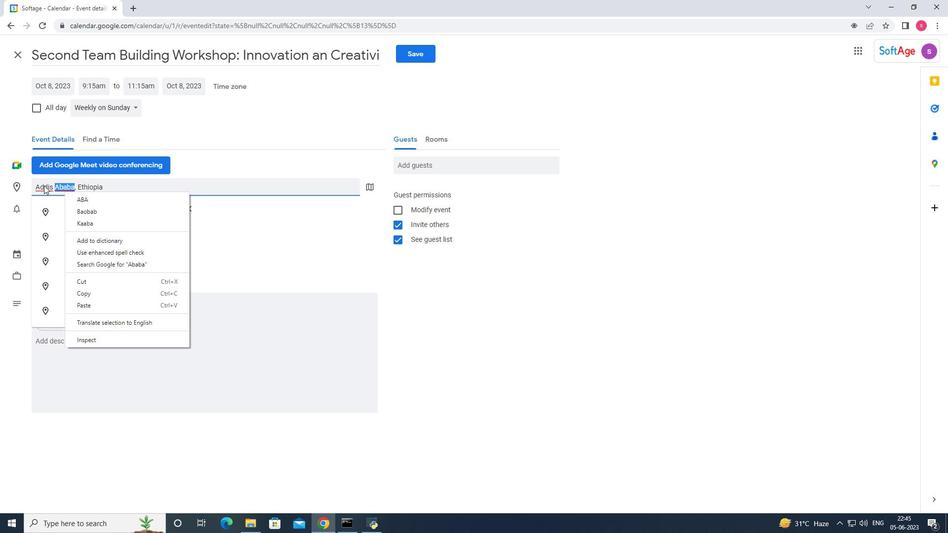 
Action: Mouse moved to (545, 382)
Screenshot: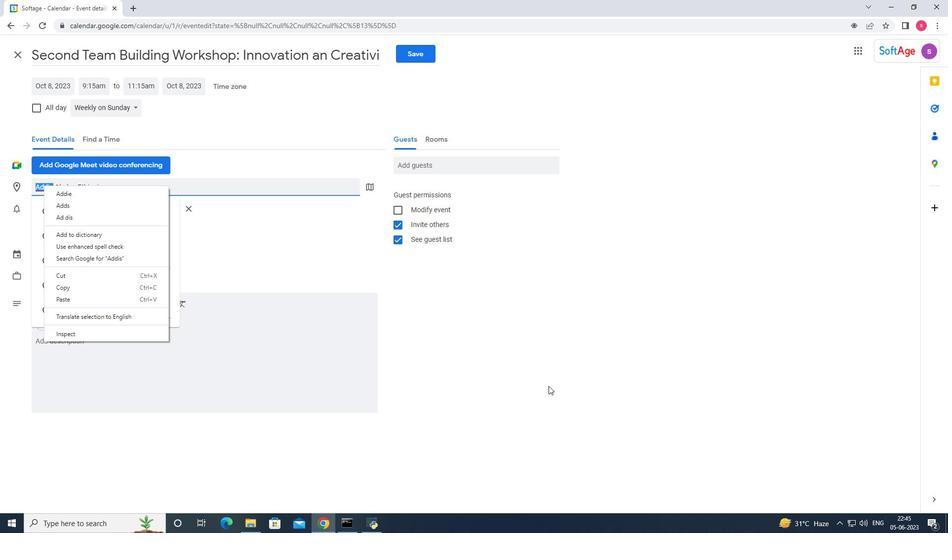 
Action: Mouse pressed left at (545, 382)
Screenshot: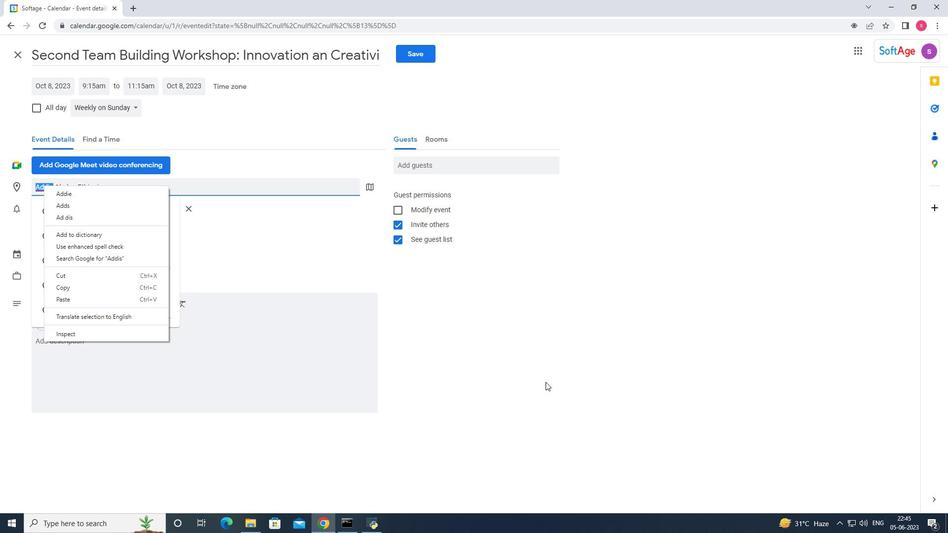 
Action: Mouse moved to (148, 345)
Screenshot: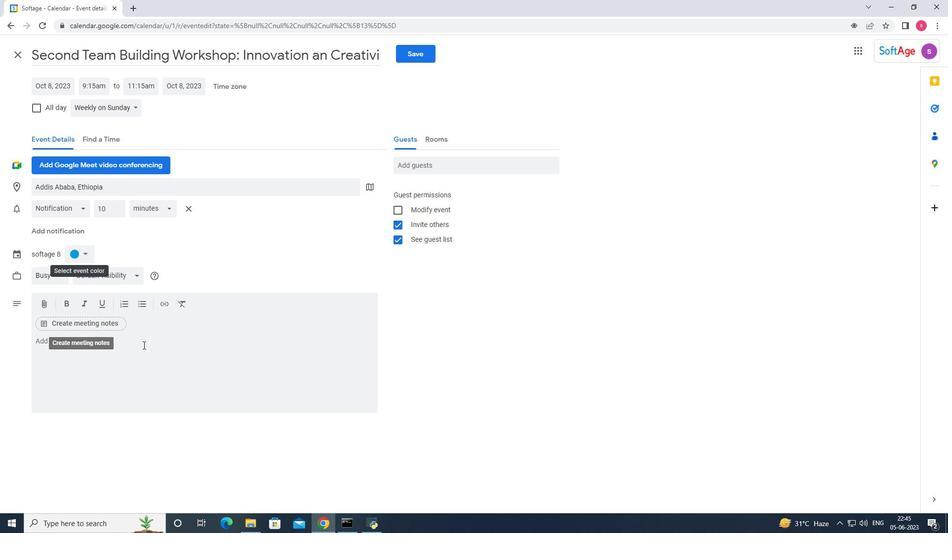 
Action: Mouse pressed left at (148, 345)
Screenshot: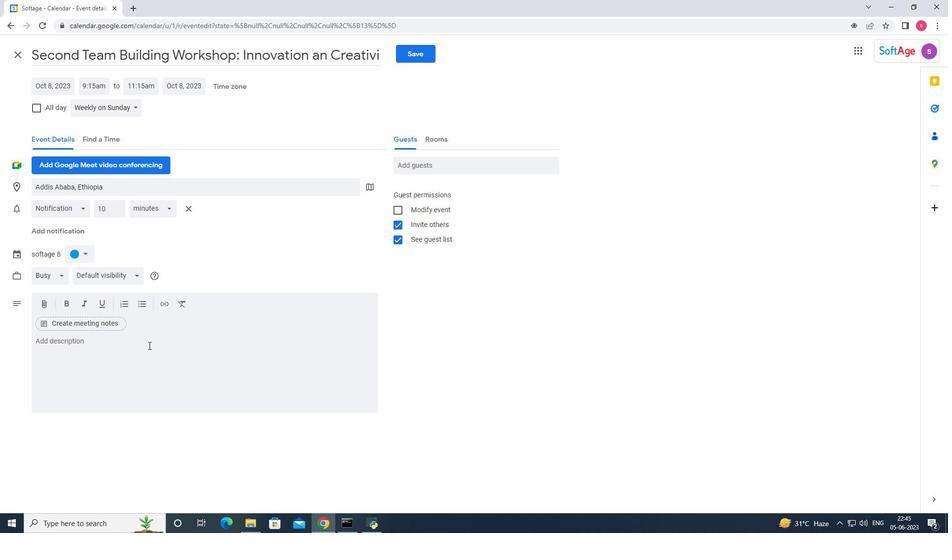 
Action: Key pressed <Key.shift>Participants<Key.space>will<Key.space>learn<Key.space>the<Key.space>im<Key.backspace>portance<Key.space>
Screenshot: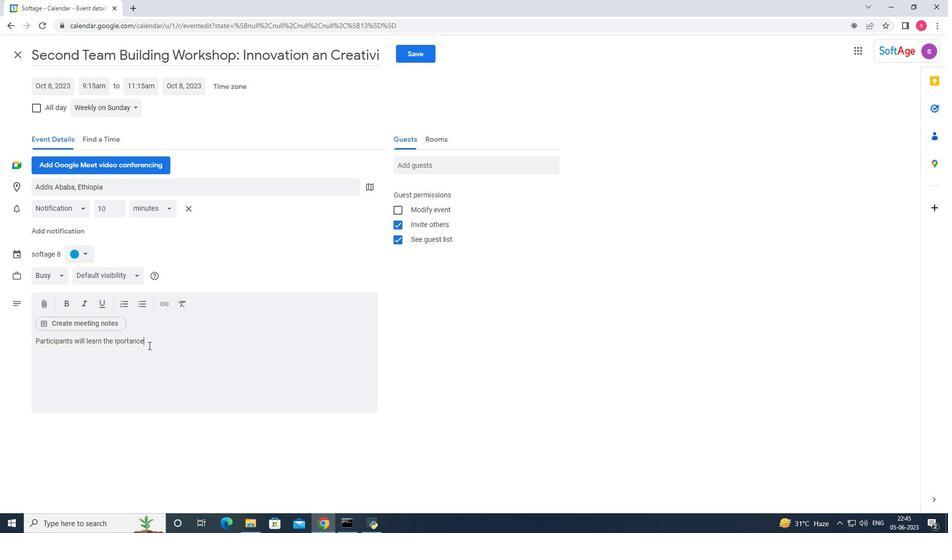 
Action: Mouse moved to (139, 341)
Screenshot: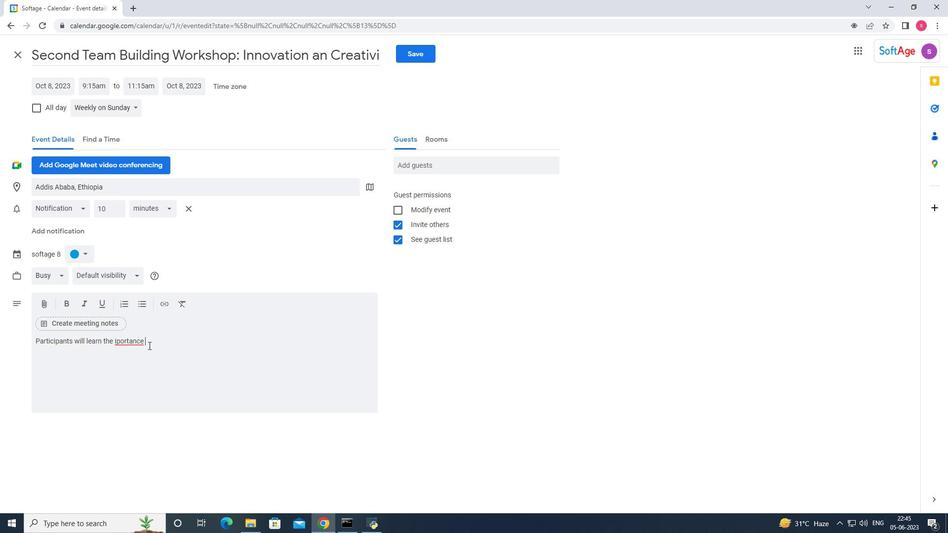 
Action: Mouse pressed right at (139, 341)
Screenshot: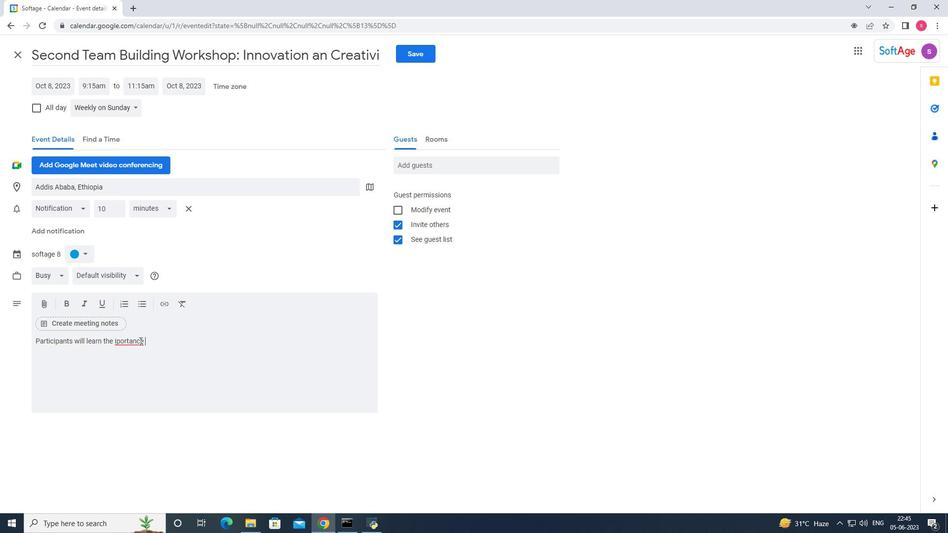 
Action: Mouse moved to (154, 350)
Screenshot: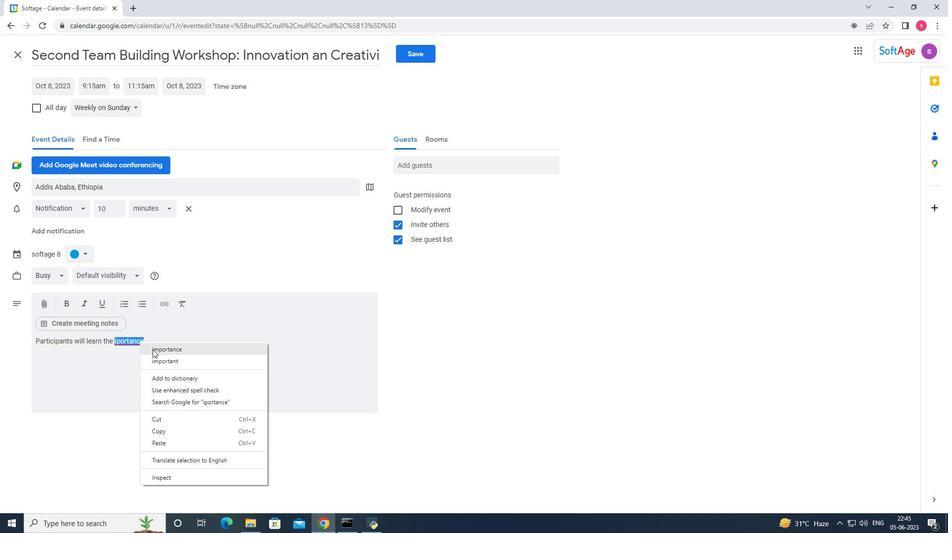 
Action: Mouse pressed left at (154, 350)
Screenshot: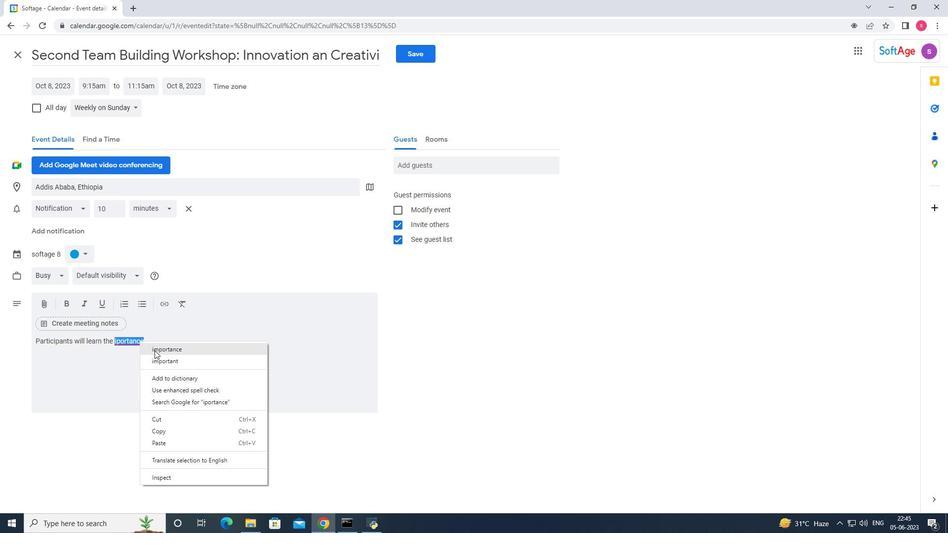 
Action: Mouse moved to (155, 340)
Screenshot: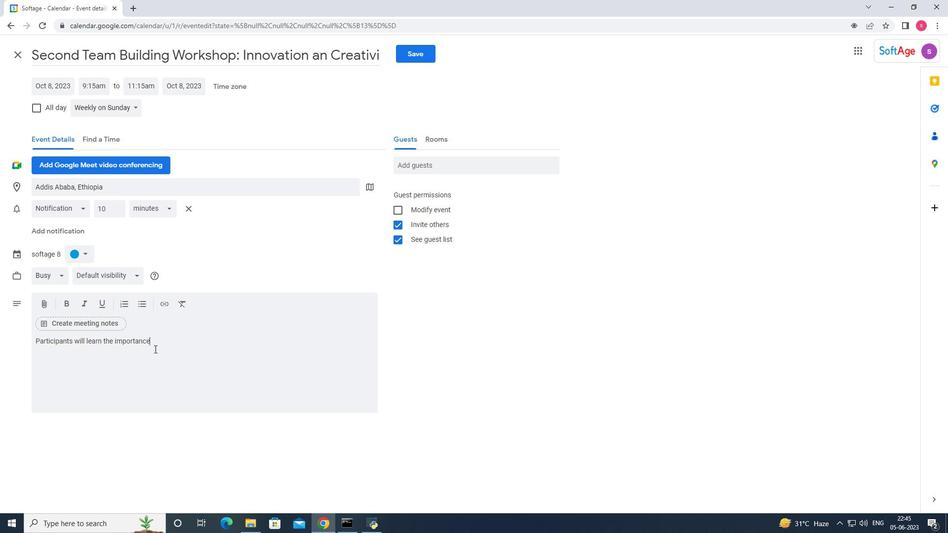 
Action: Key pressed <Key.space>of<Key.space>active<Key.space>listening<Key.space>in<Key.space>effictive<Key.space>
Screenshot: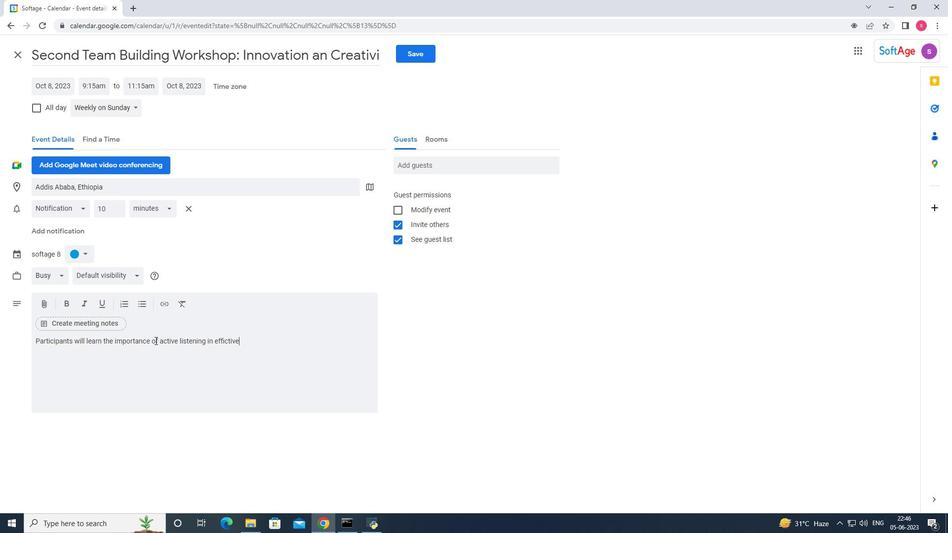 
Action: Mouse moved to (221, 341)
Screenshot: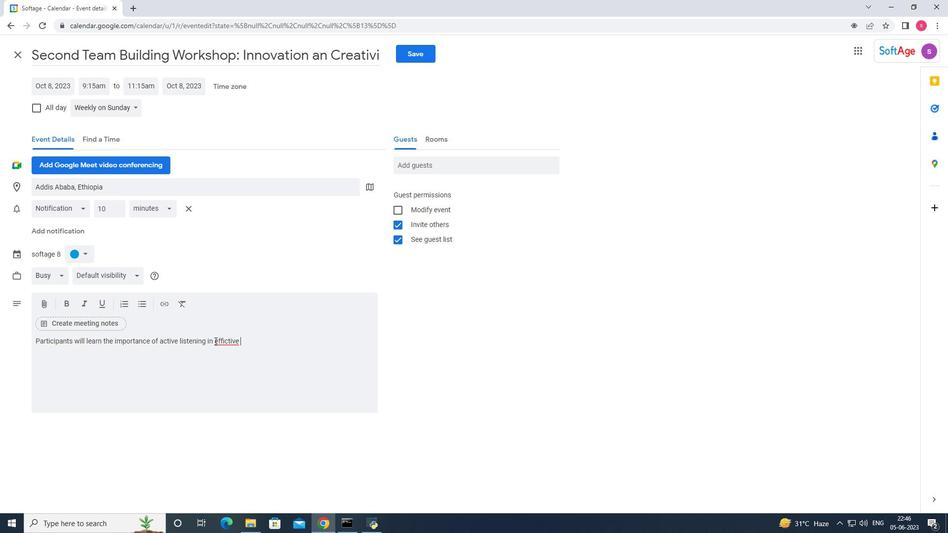 
Action: Mouse pressed right at (221, 341)
Screenshot: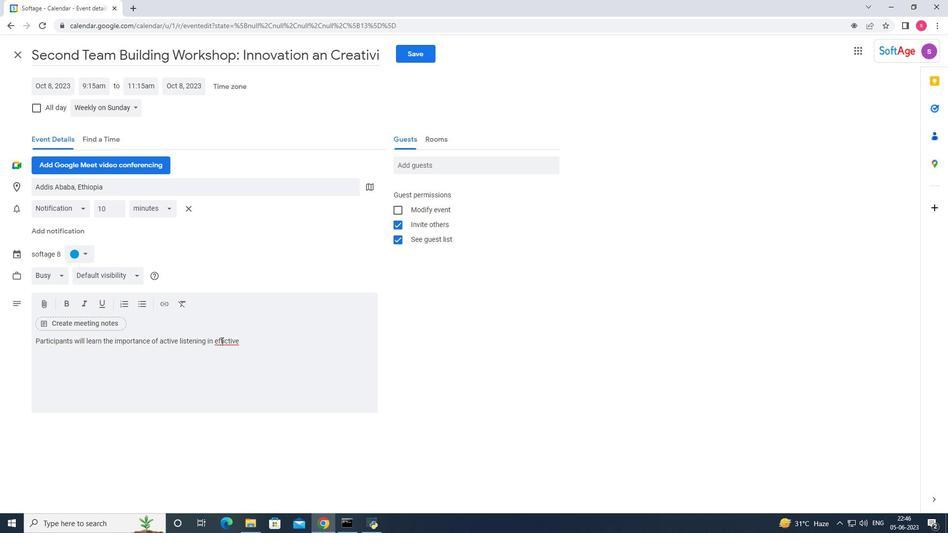 
Action: Mouse moved to (233, 347)
Screenshot: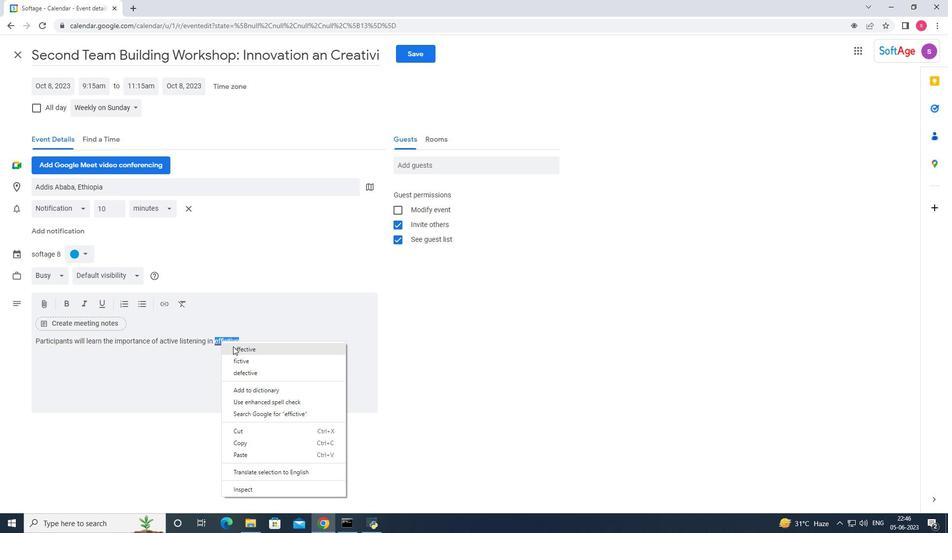 
Action: Mouse pressed left at (233, 347)
Screenshot: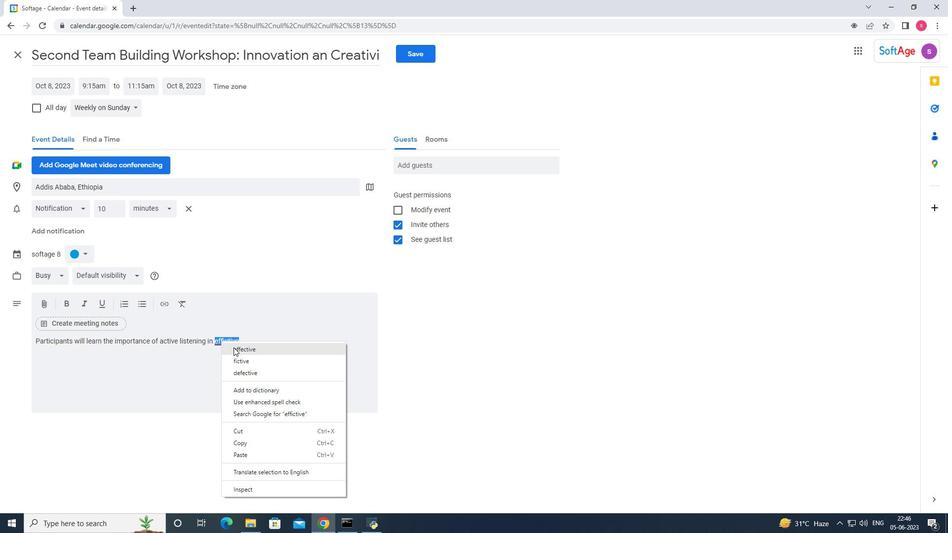 
Action: Mouse moved to (243, 340)
Screenshot: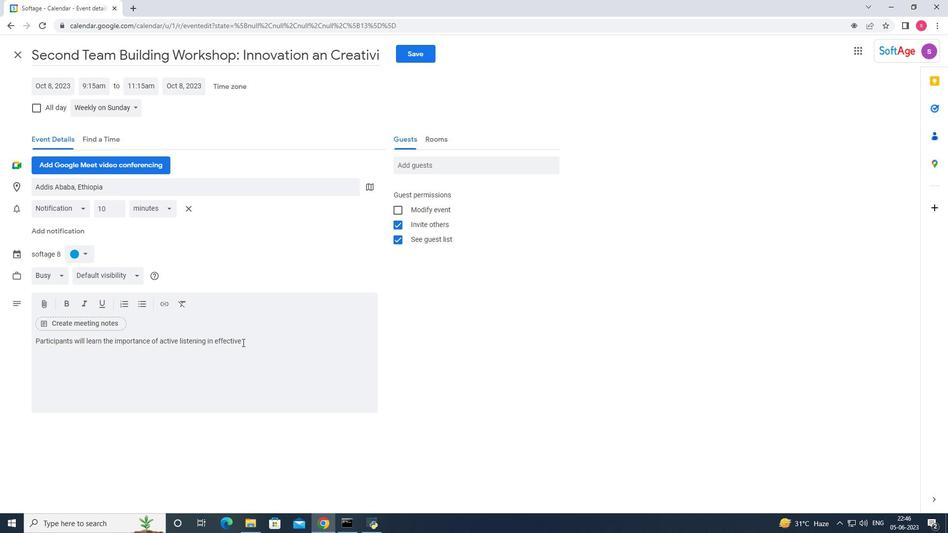 
Action: Key pressed <Key.space>communication<Key.space><Key.backspace>.<Key.space><Key.shift><Key.shift><Key.shift><Key.shift>They<Key.space>will<Key.space>explore<Key.space>techniques<Key.space>for<Key.space>improving<Key.space>listening<Key.space>skills,<Key.space>such<Key.space>as<Key.space>maintaining<Key.space>eye.<Key.space>
Screenshot: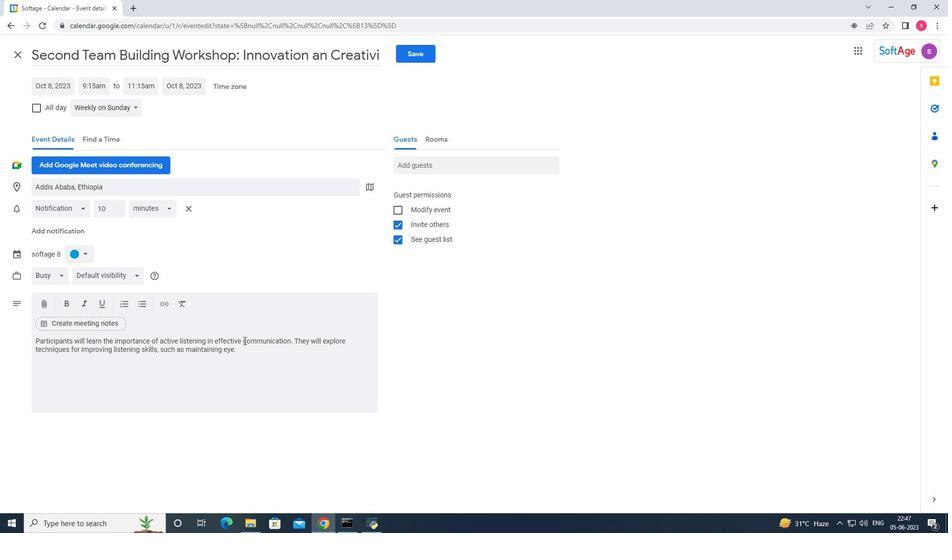 
Action: Mouse moved to (83, 251)
Screenshot: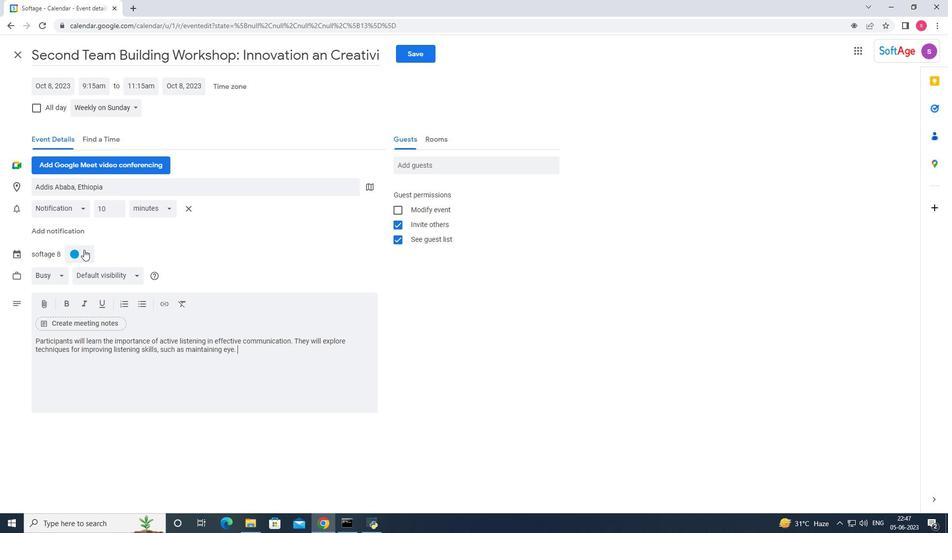 
Action: Mouse pressed left at (83, 251)
Screenshot: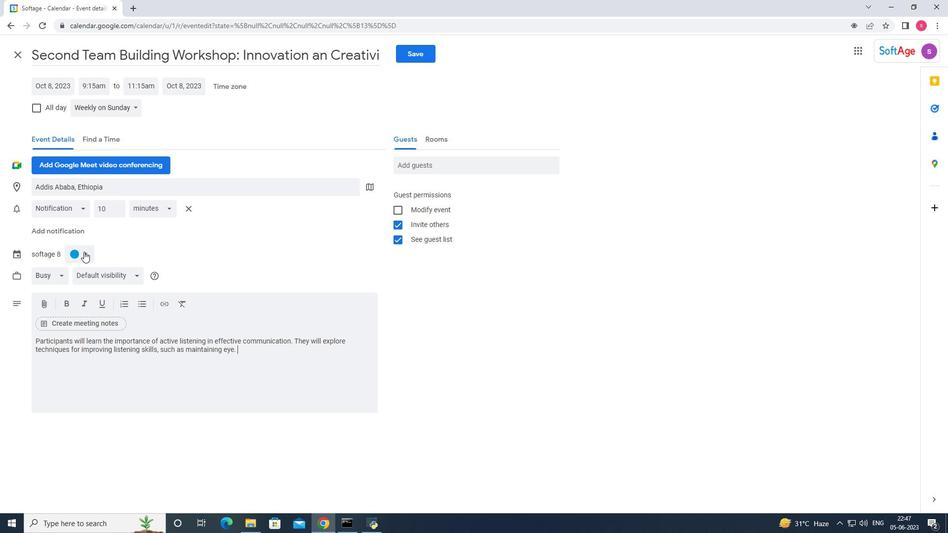 
Action: Mouse moved to (76, 289)
Screenshot: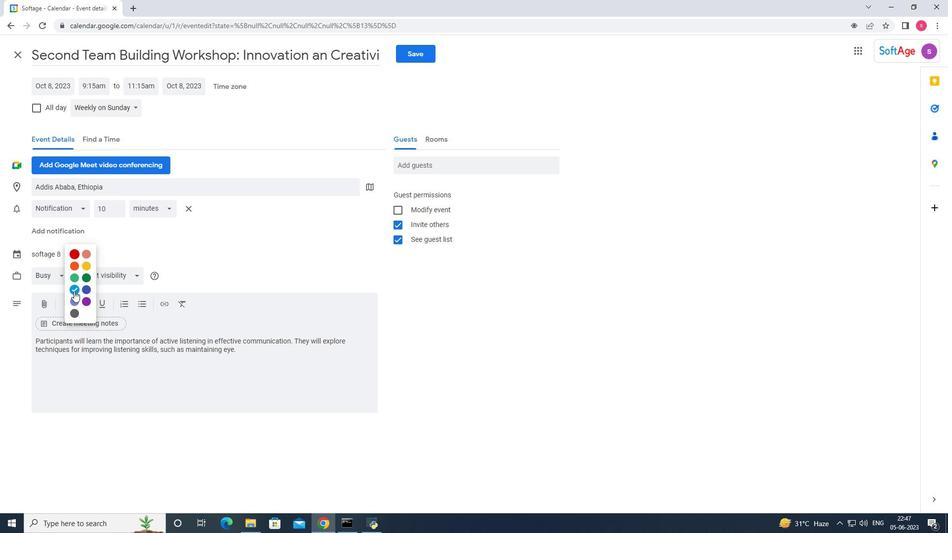 
Action: Mouse pressed left at (76, 289)
Screenshot: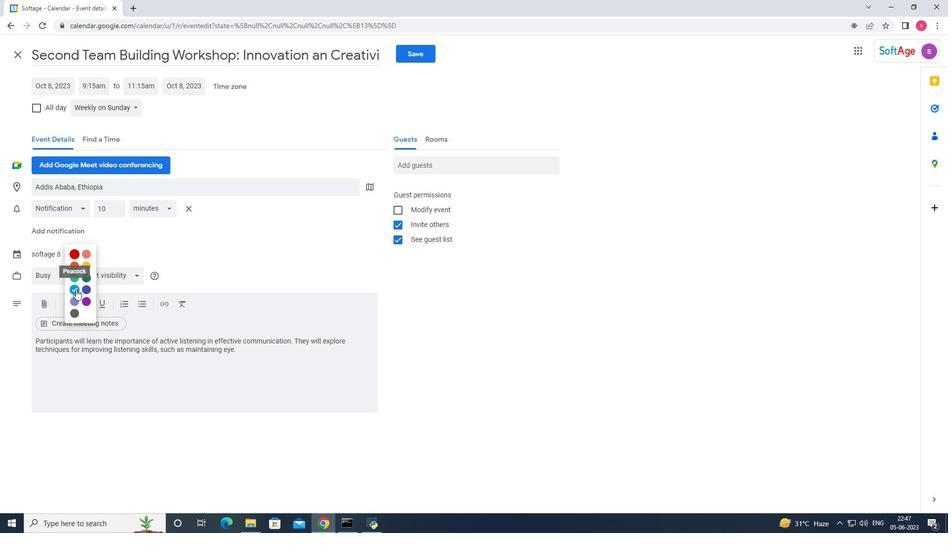 
Action: Mouse moved to (437, 167)
Screenshot: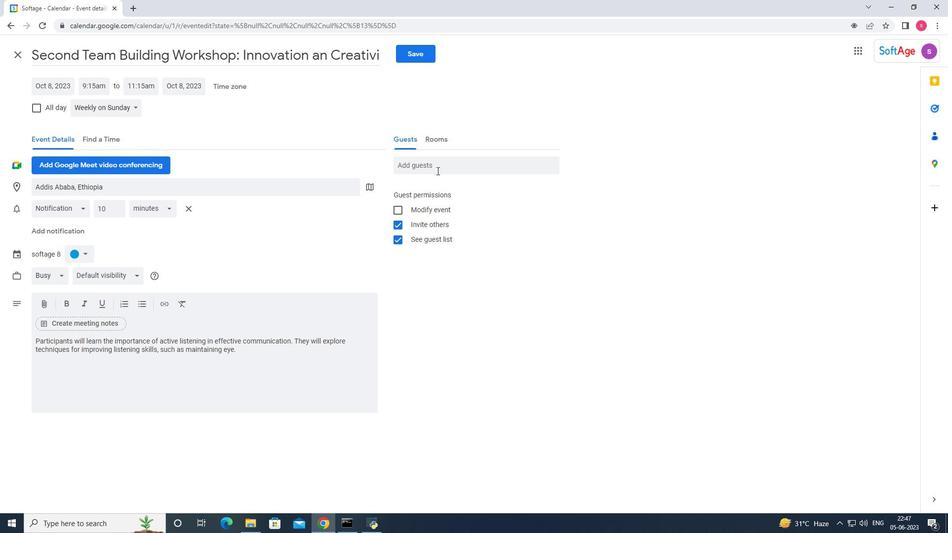 
Action: Mouse pressed left at (437, 167)
Screenshot: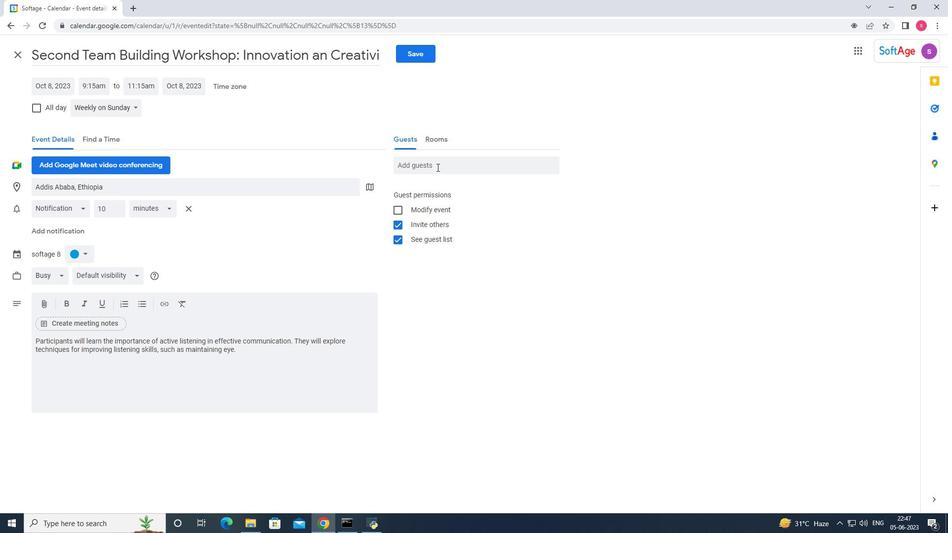 
Action: Key pressed softage.3
Screenshot: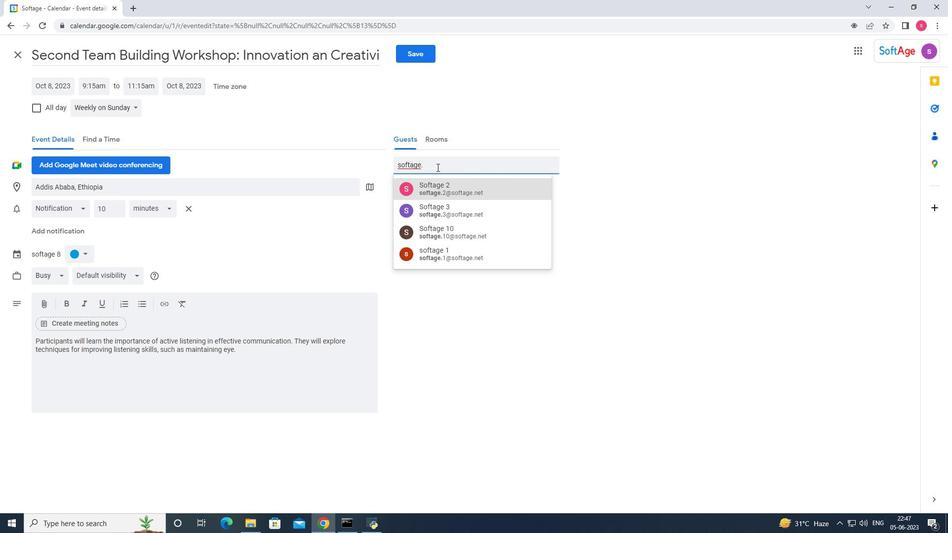 
Action: Mouse moved to (459, 188)
Screenshot: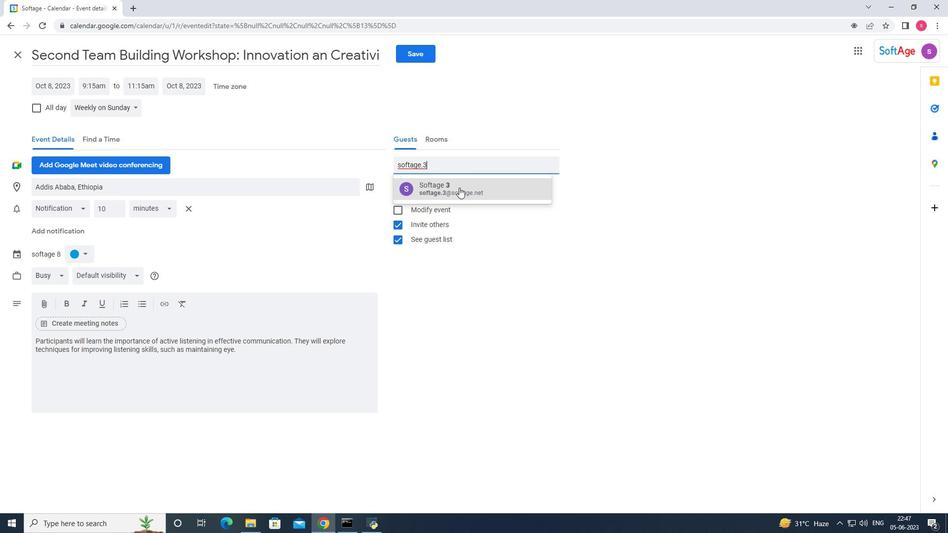
Action: Mouse pressed left at (459, 188)
Screenshot: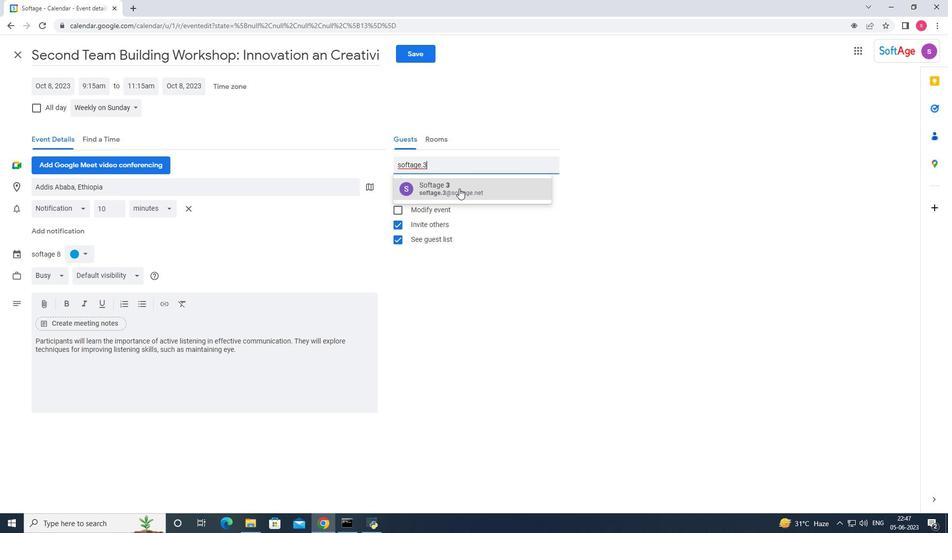 
Action: Mouse moved to (460, 165)
Screenshot: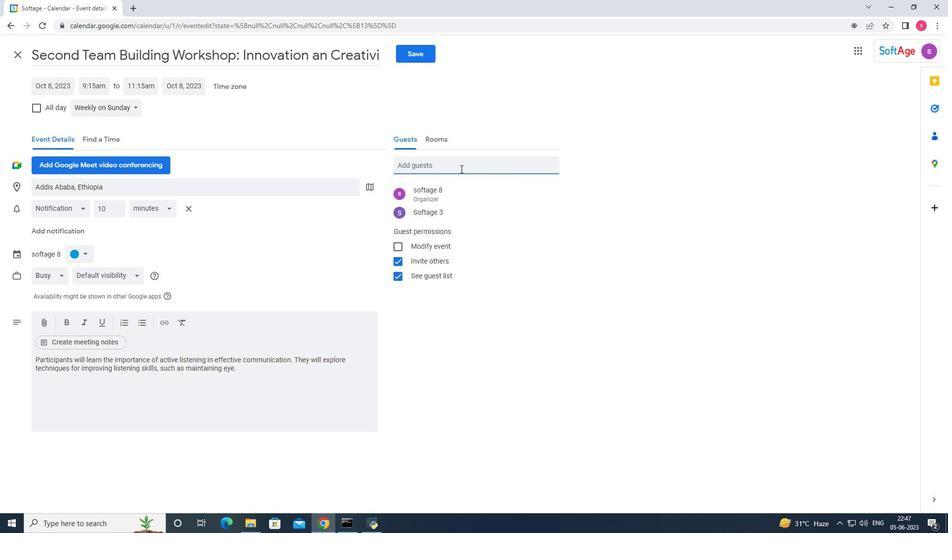 
Action: Mouse pressed left at (460, 165)
Screenshot: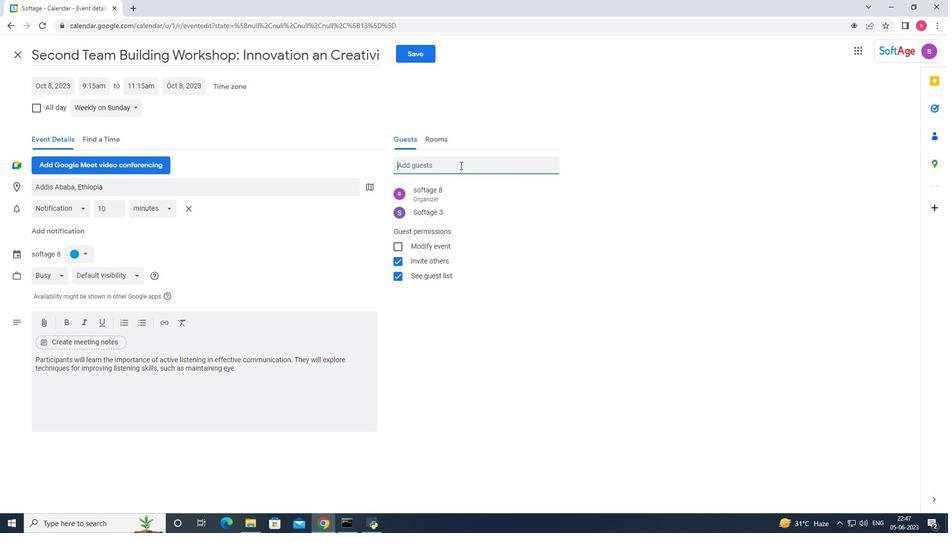 
Action: Key pressed softage.4
Screenshot: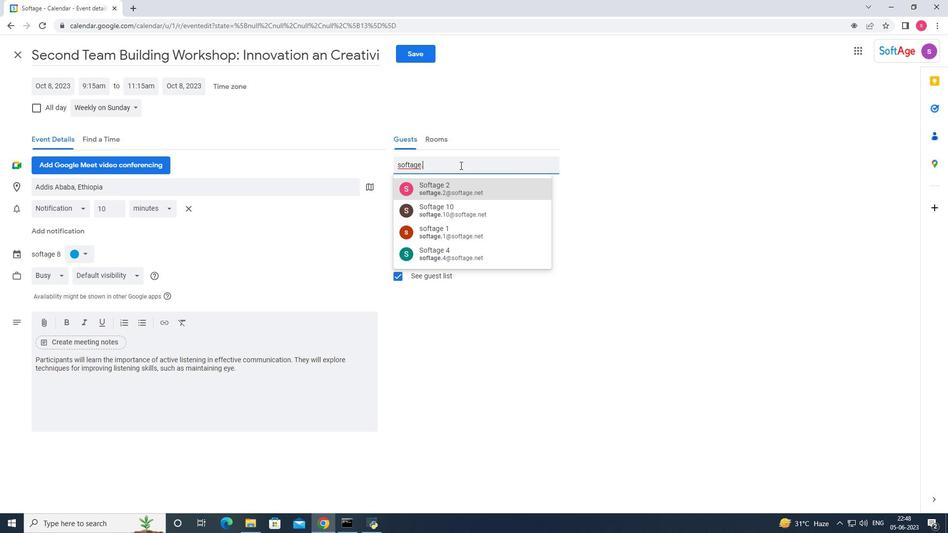 
Action: Mouse moved to (455, 185)
Screenshot: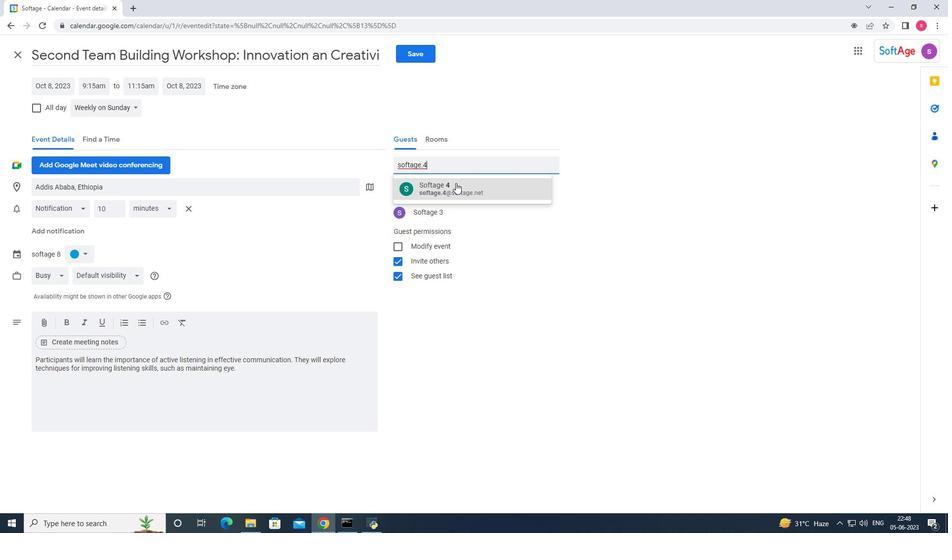 
Action: Mouse pressed left at (455, 185)
Screenshot: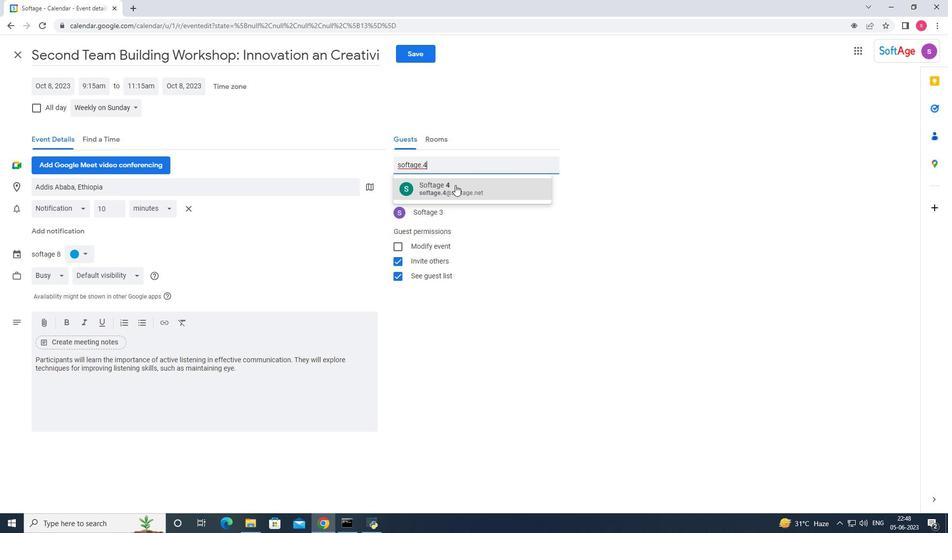 
Action: Mouse moved to (413, 53)
Screenshot: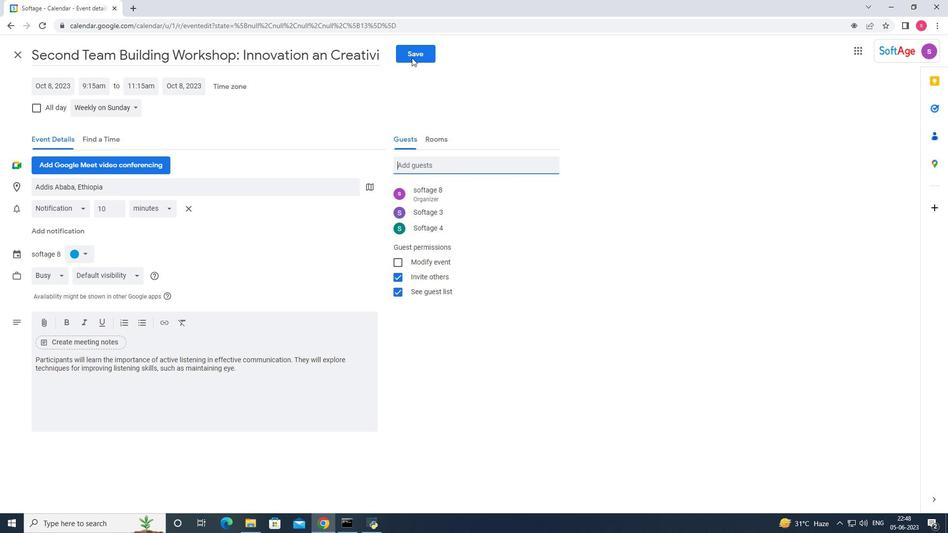 
Action: Mouse pressed left at (413, 53)
Screenshot: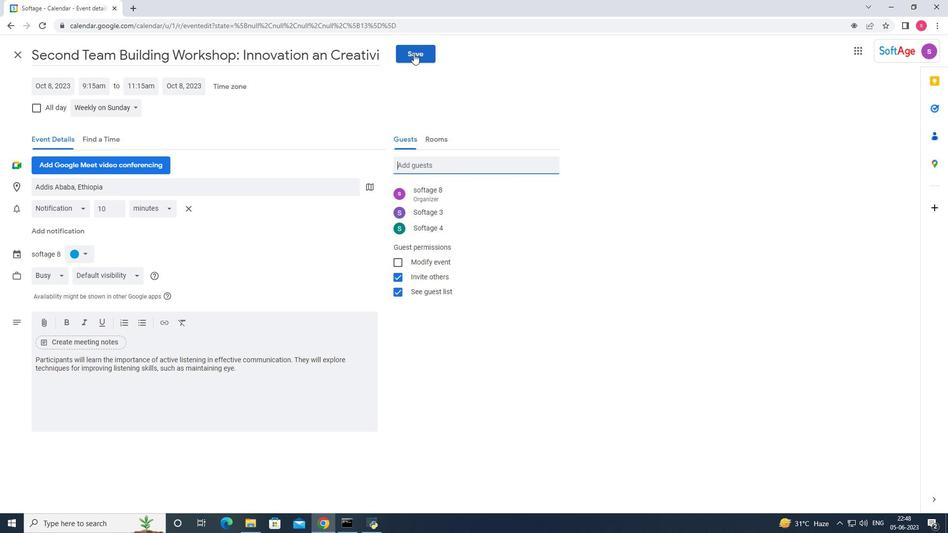 
Action: Mouse moved to (567, 301)
Screenshot: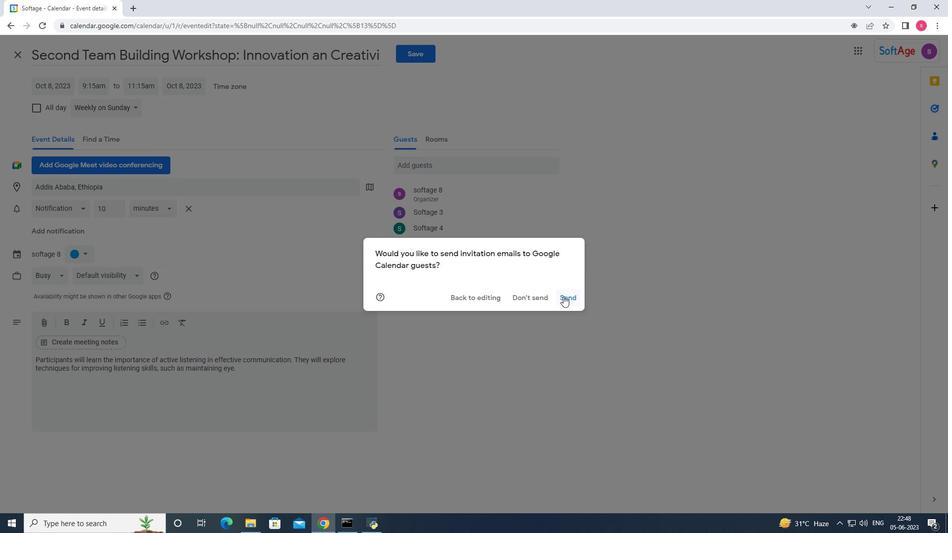 
Action: Mouse pressed left at (567, 301)
Screenshot: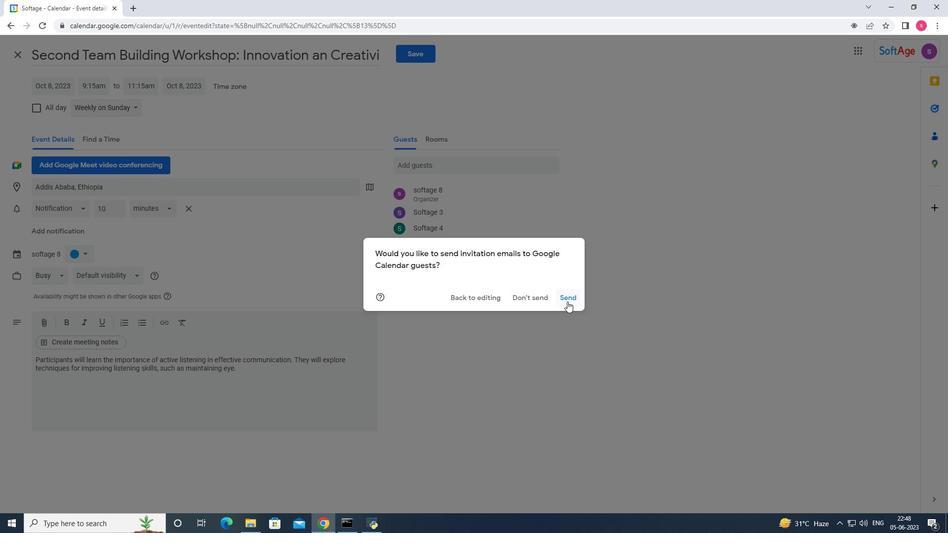
Action: Mouse moved to (539, 294)
Screenshot: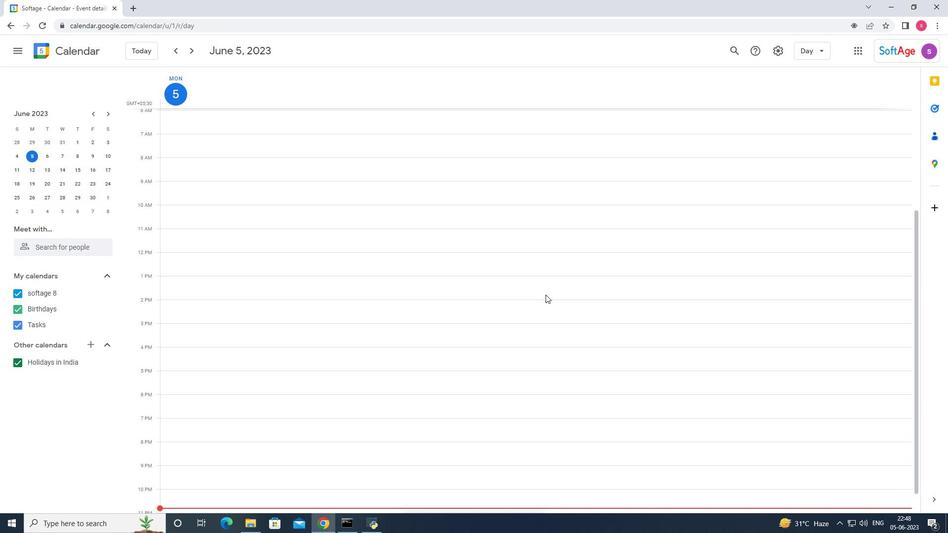
